 Task: Look for products in the category "Multivitamins" from Store Brand only.
Action: Mouse moved to (295, 165)
Screenshot: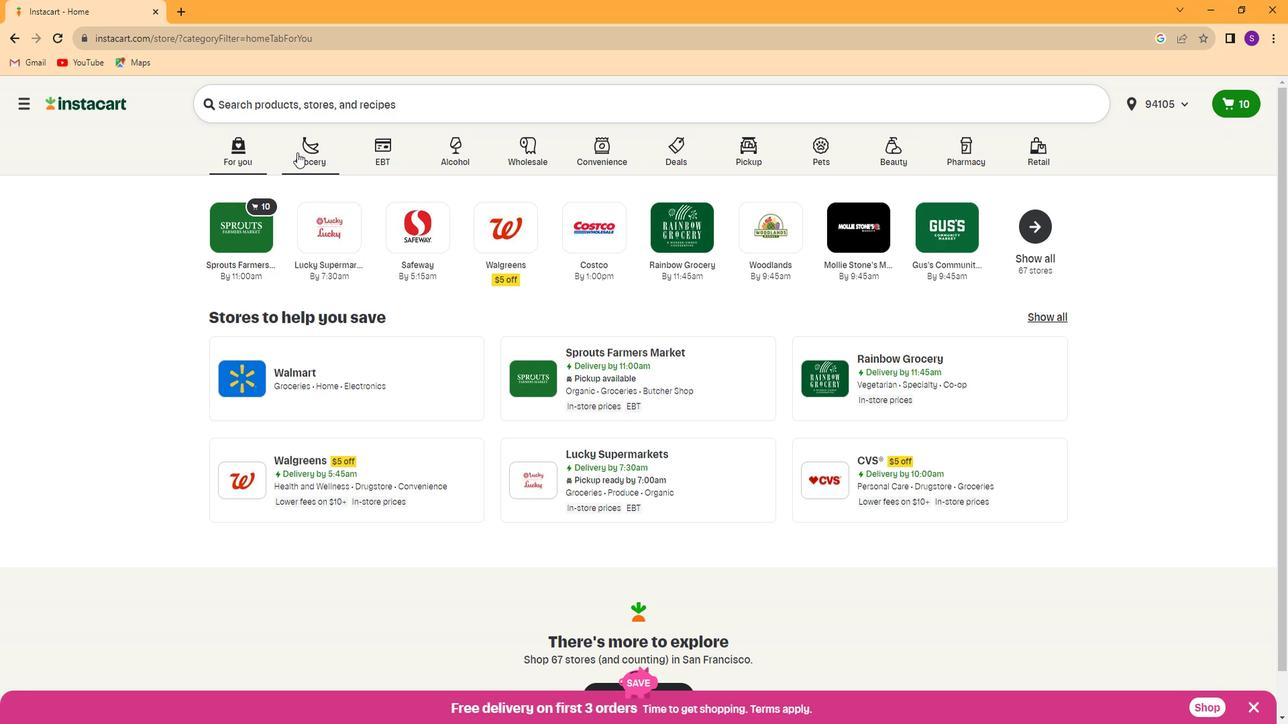 
Action: Mouse pressed left at (295, 165)
Screenshot: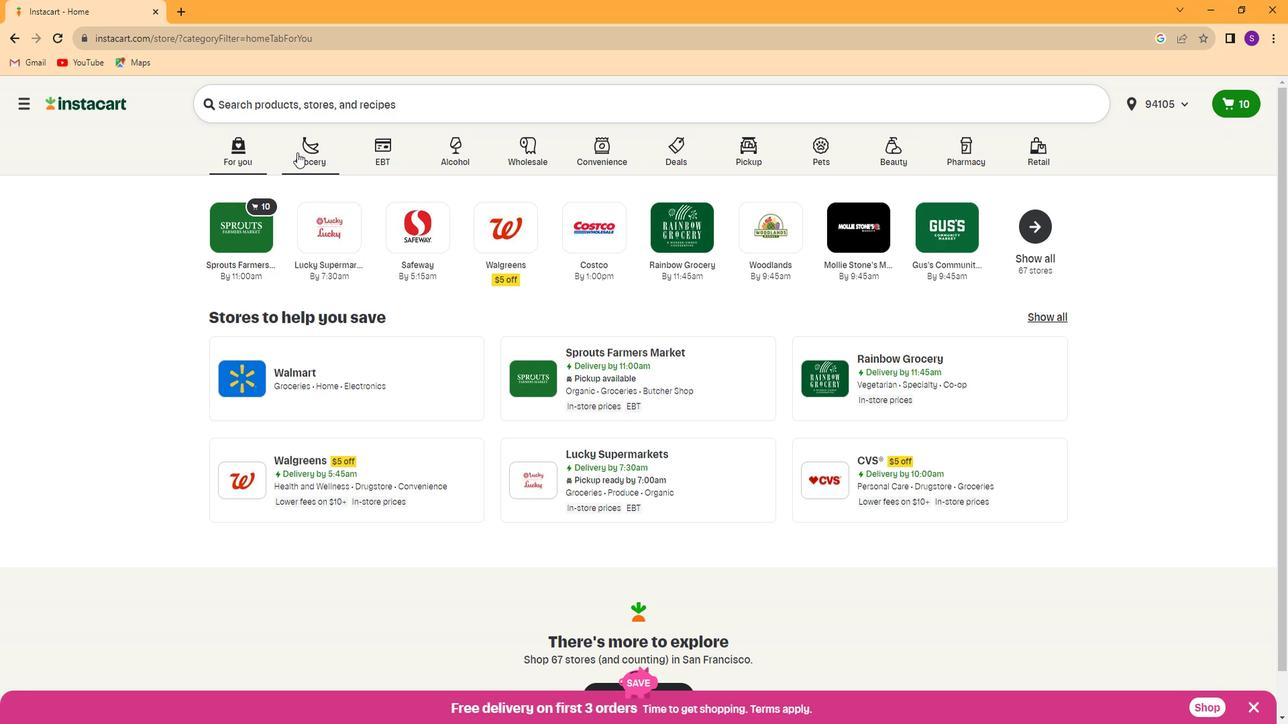 
Action: Mouse moved to (846, 278)
Screenshot: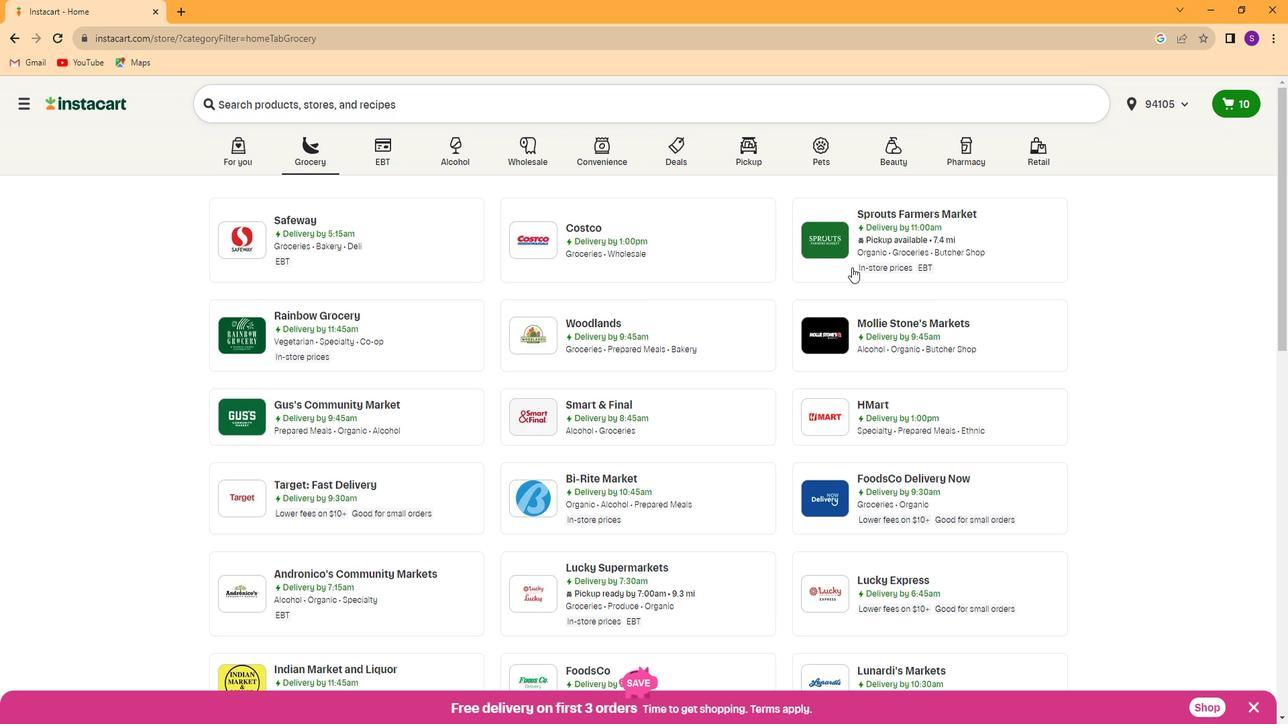 
Action: Mouse pressed left at (846, 278)
Screenshot: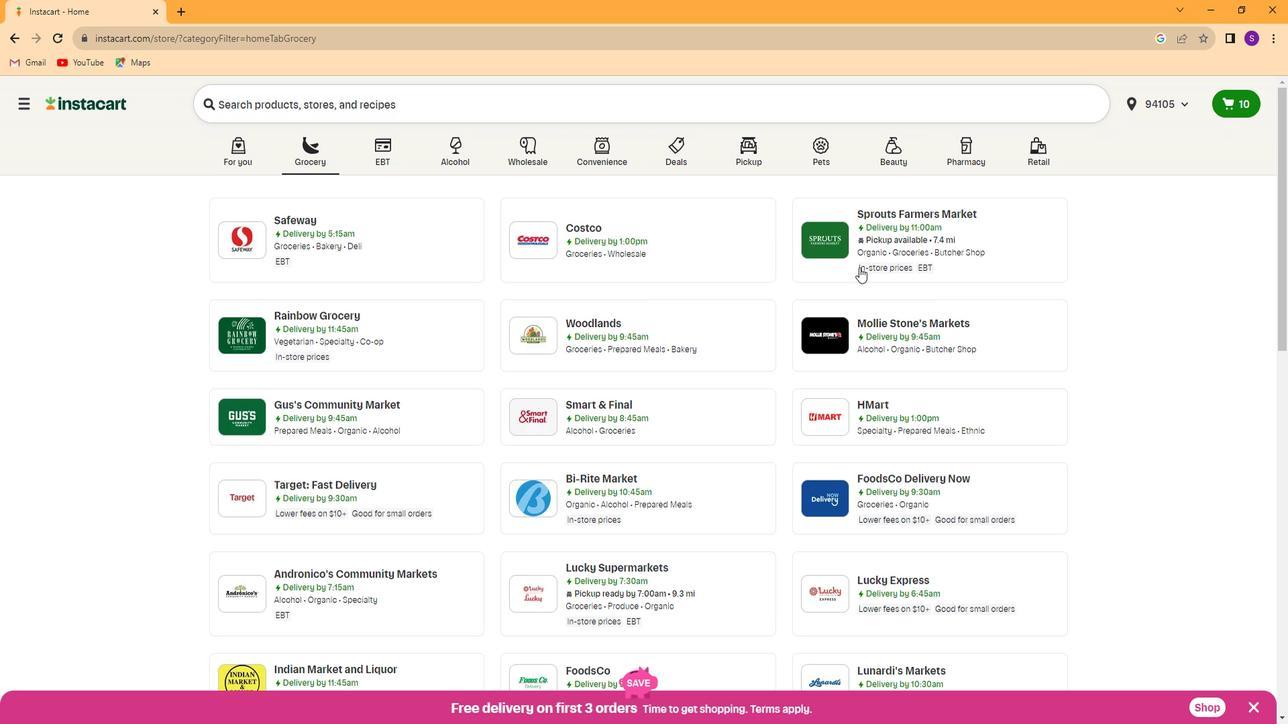 
Action: Mouse moved to (109, 489)
Screenshot: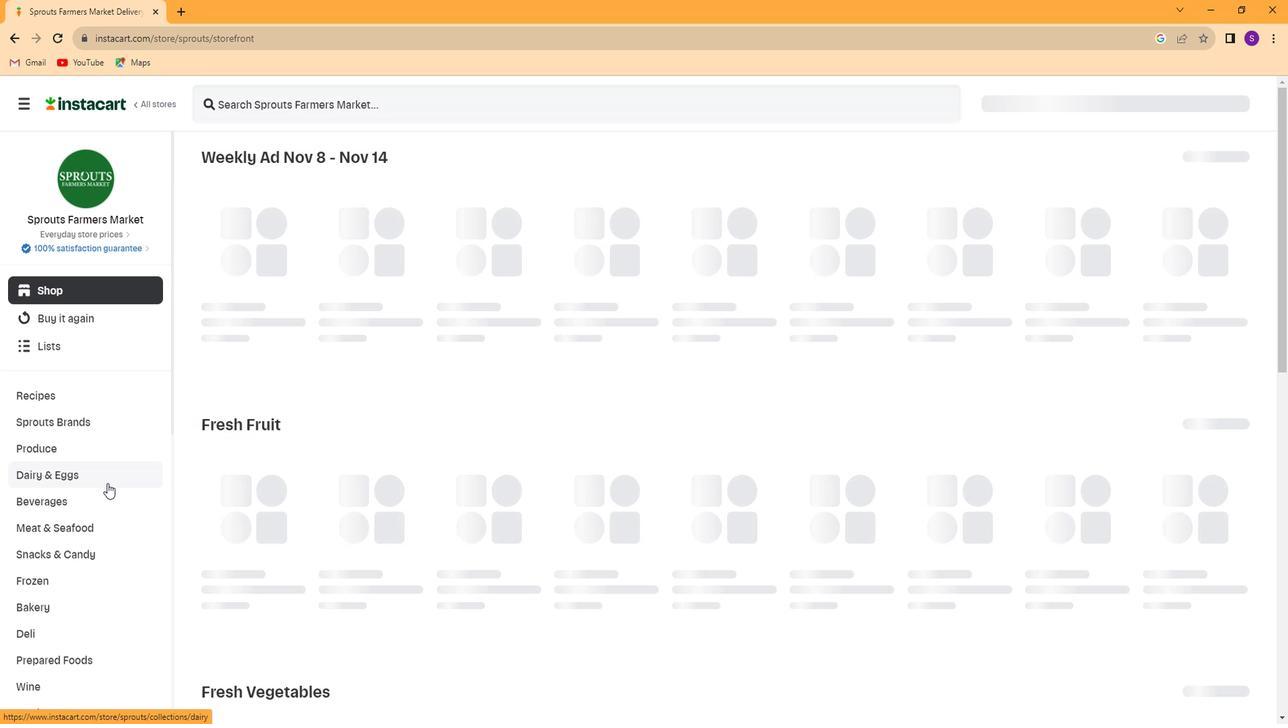
Action: Mouse scrolled (109, 488) with delta (0, 0)
Screenshot: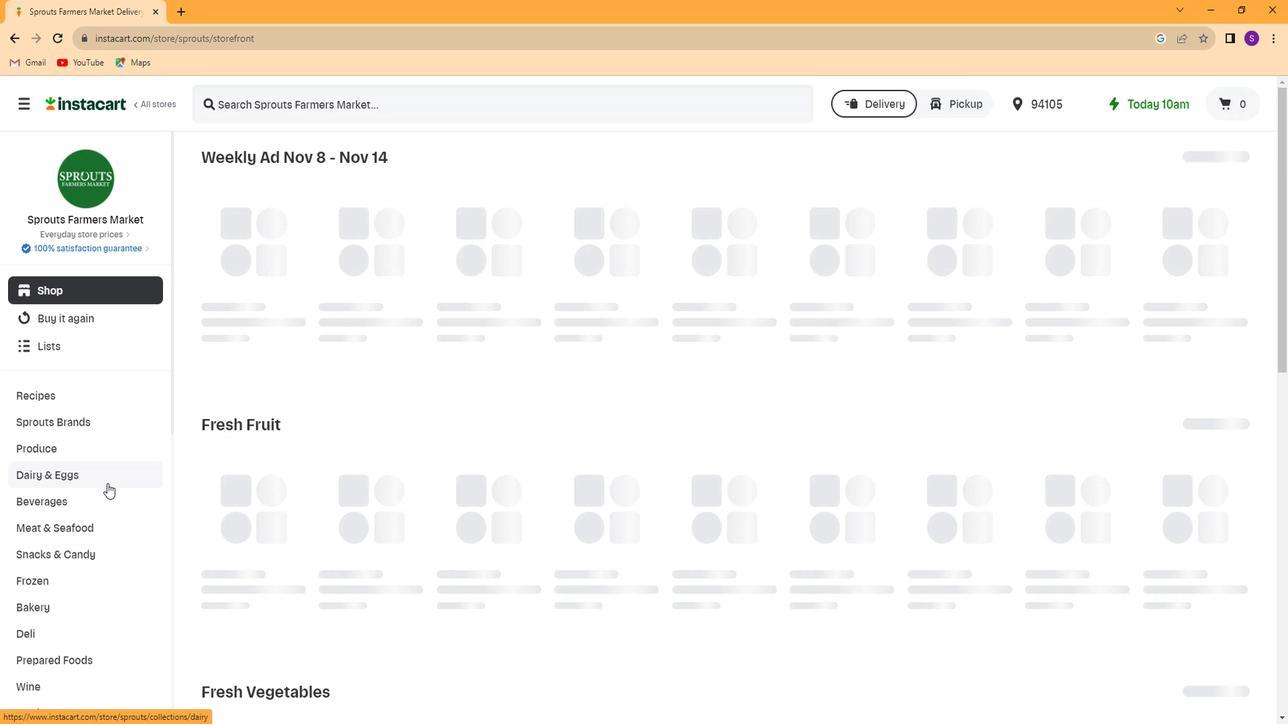 
Action: Mouse scrolled (109, 488) with delta (0, 0)
Screenshot: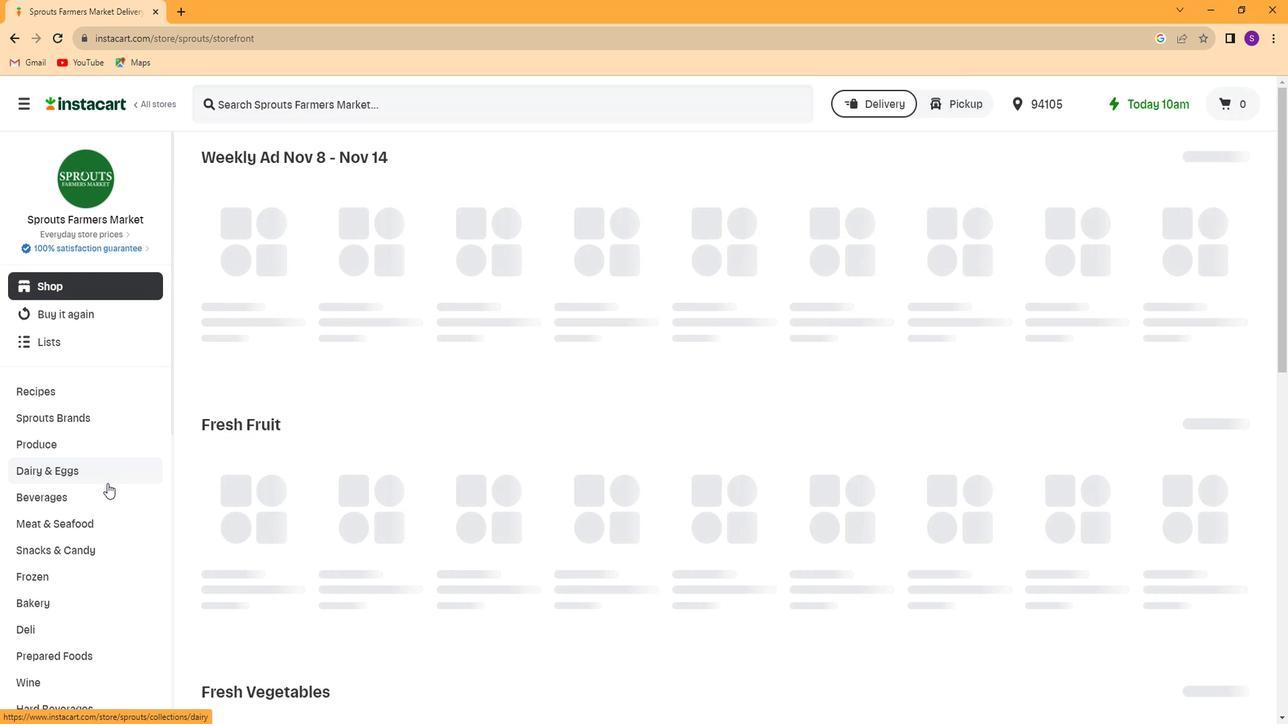 
Action: Mouse scrolled (109, 488) with delta (0, 0)
Screenshot: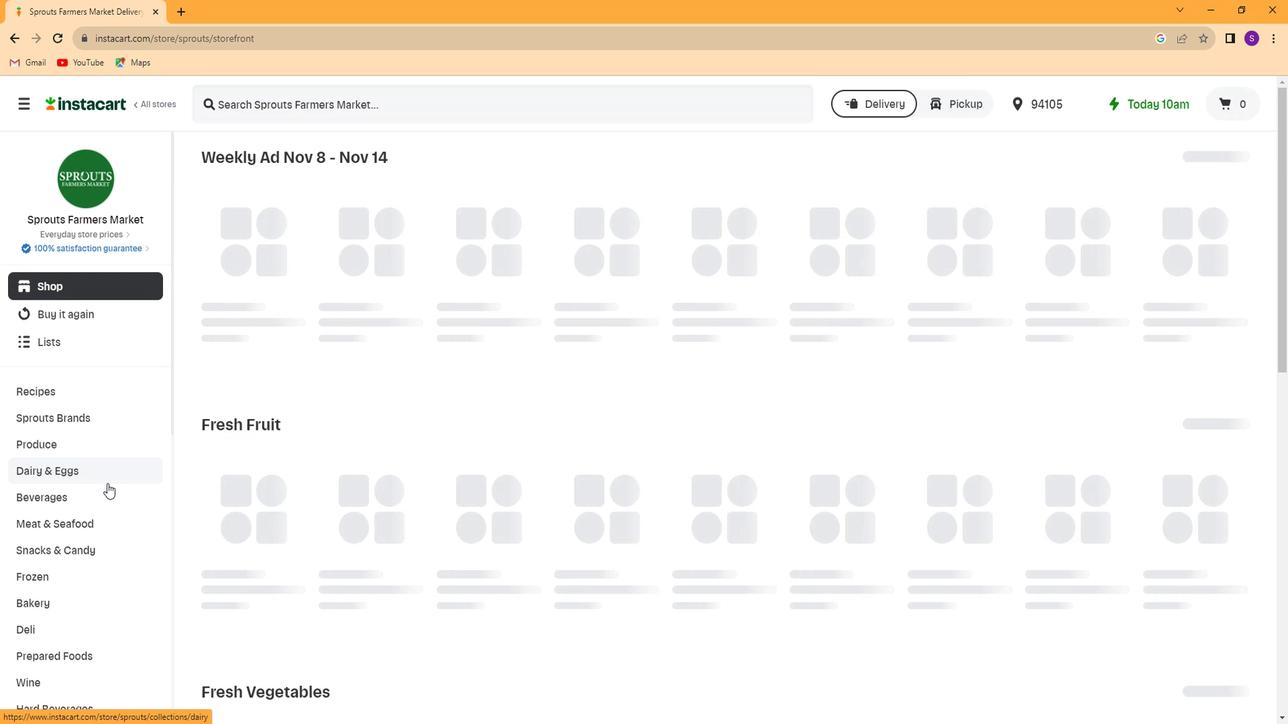 
Action: Mouse scrolled (109, 488) with delta (0, 0)
Screenshot: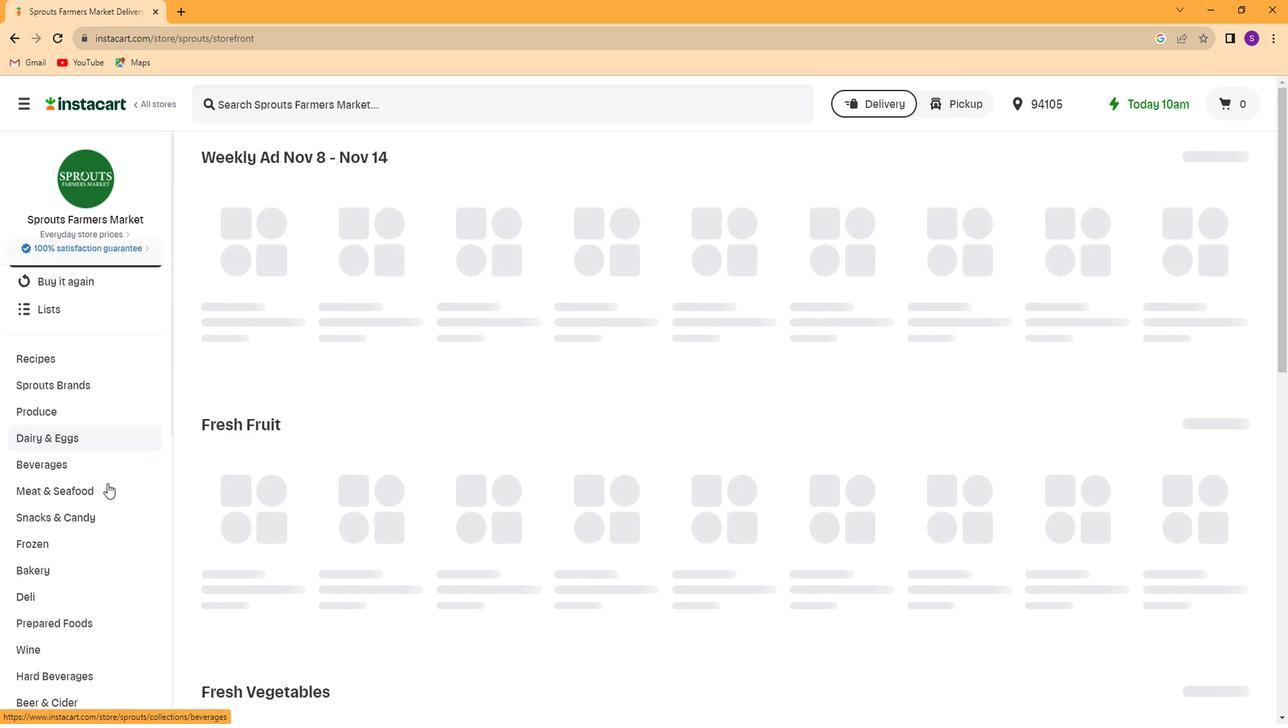 
Action: Mouse scrolled (109, 488) with delta (0, 0)
Screenshot: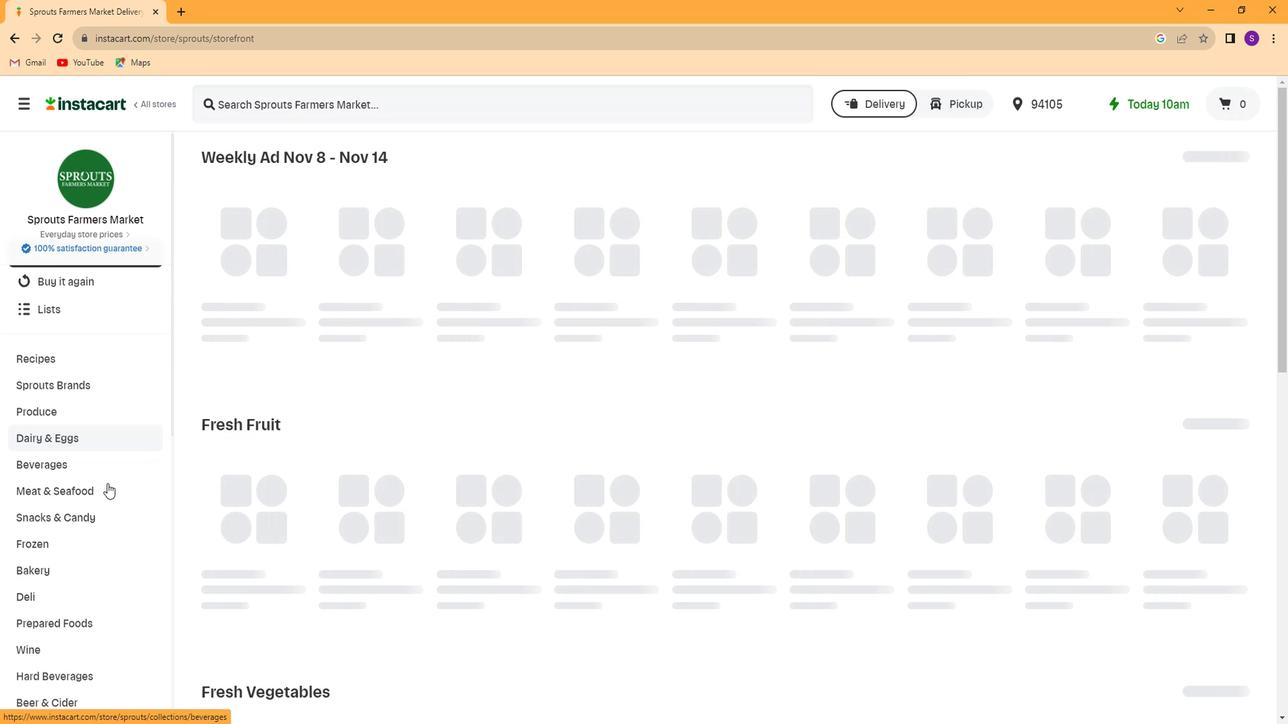 
Action: Mouse scrolled (109, 488) with delta (0, 0)
Screenshot: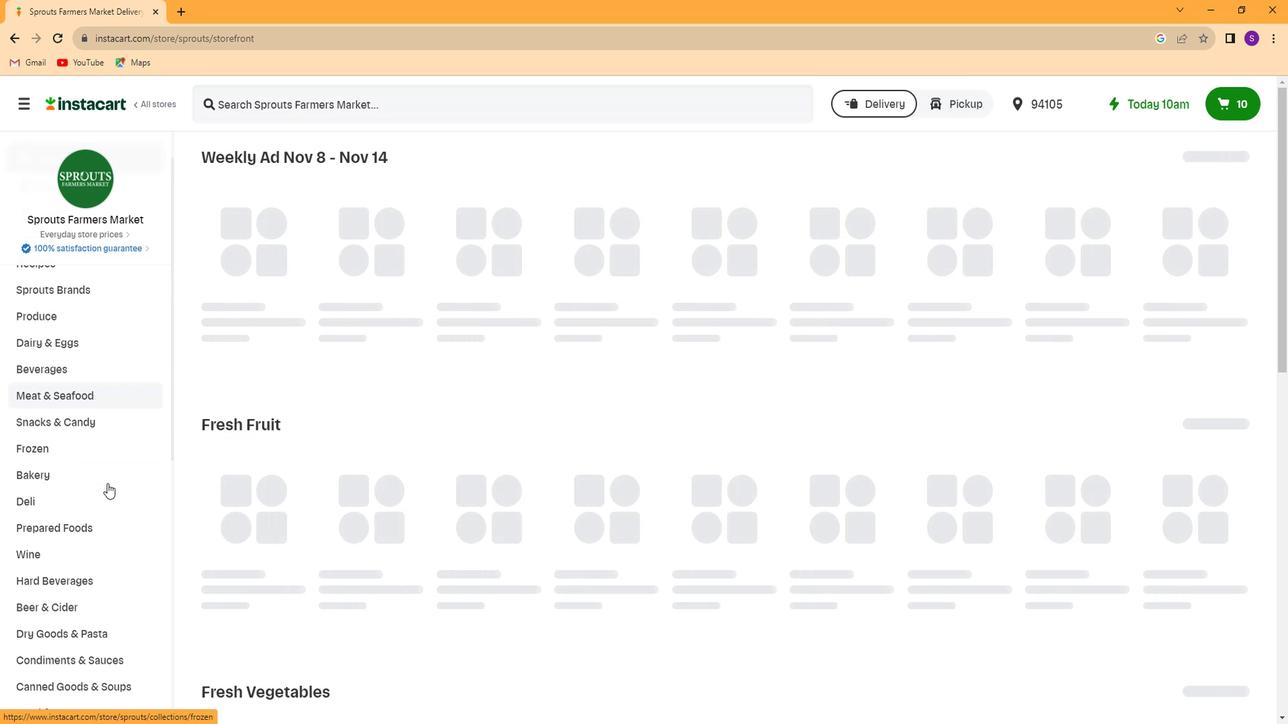 
Action: Mouse scrolled (109, 488) with delta (0, 0)
Screenshot: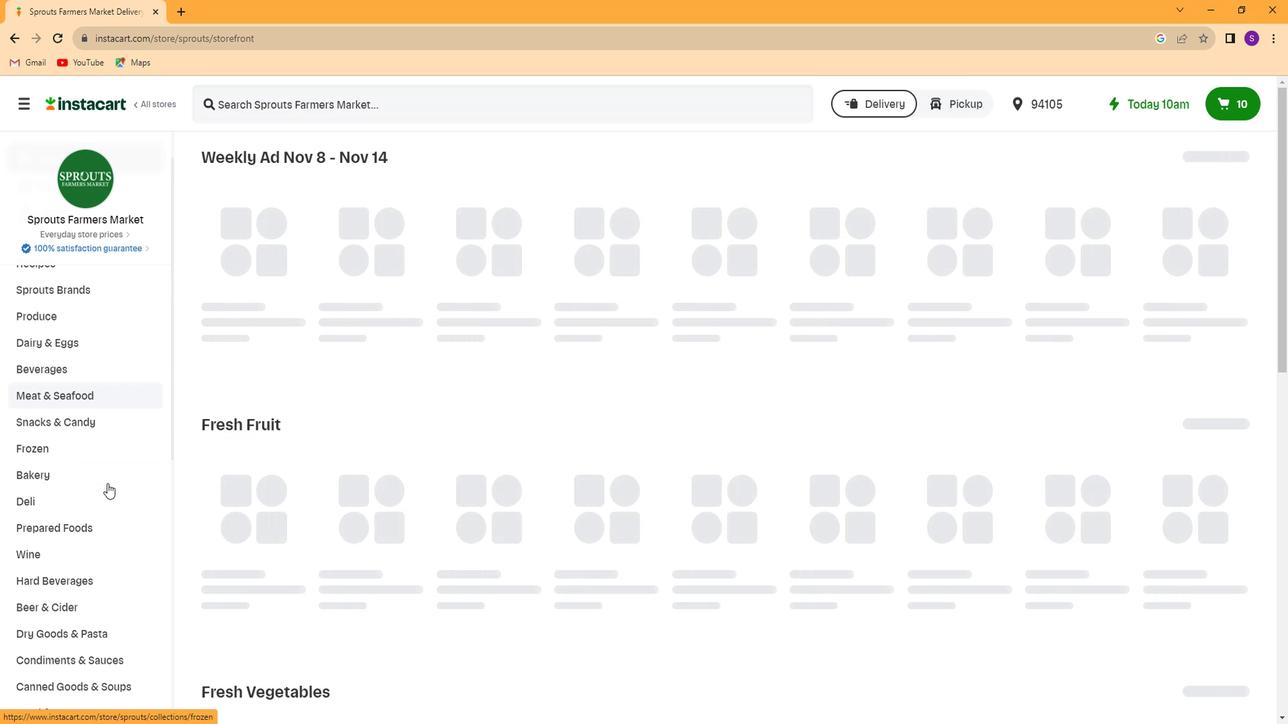 
Action: Mouse scrolled (109, 488) with delta (0, 0)
Screenshot: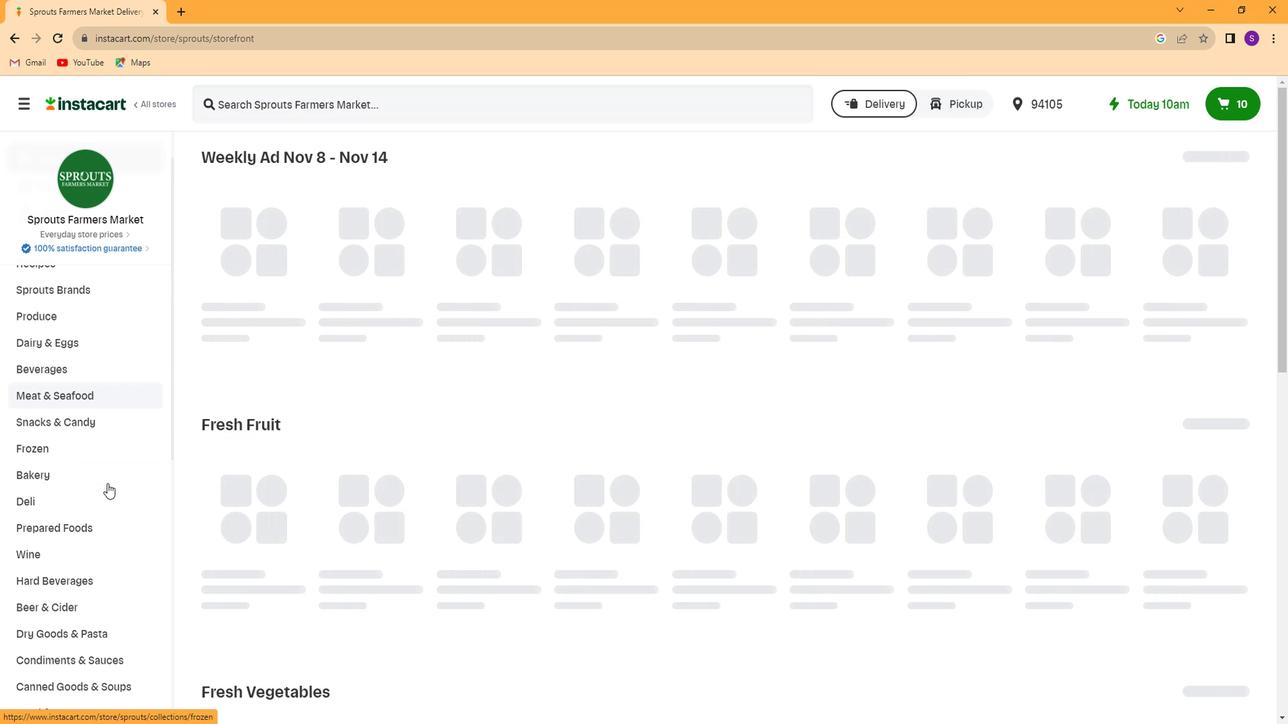 
Action: Mouse scrolled (109, 488) with delta (0, 0)
Screenshot: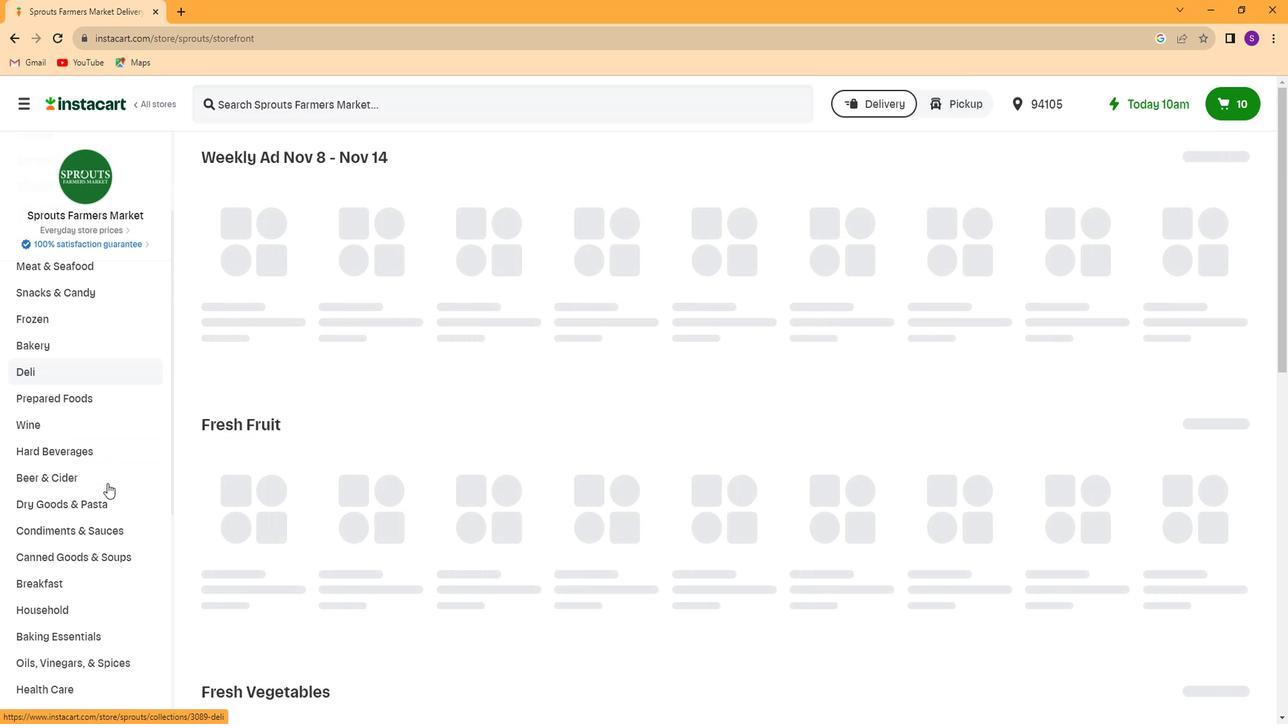 
Action: Mouse scrolled (109, 488) with delta (0, 0)
Screenshot: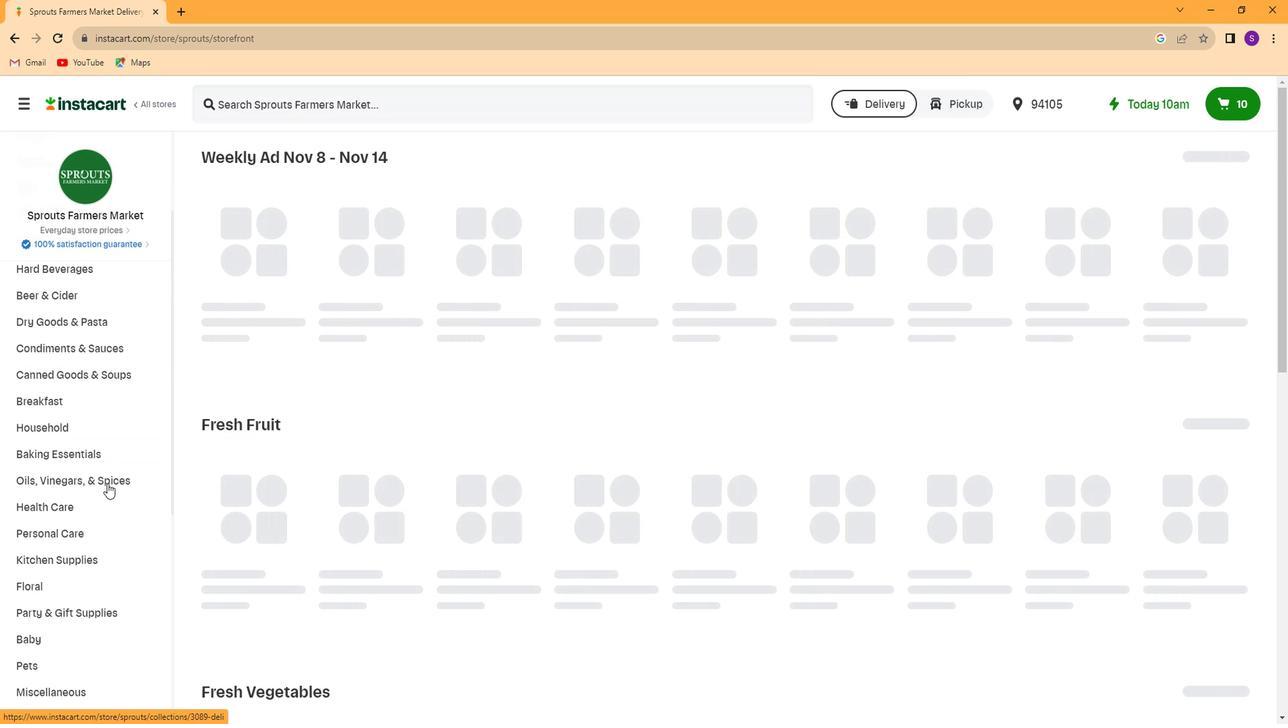 
Action: Mouse scrolled (109, 488) with delta (0, 0)
Screenshot: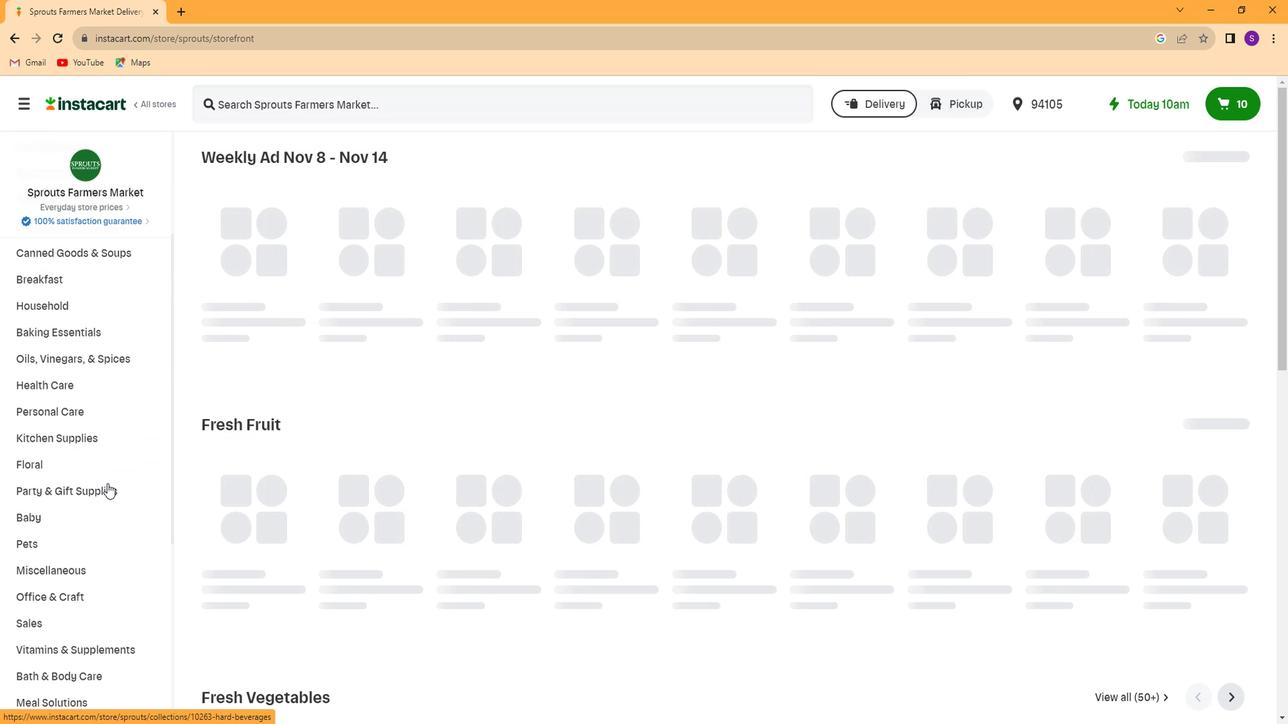 
Action: Mouse scrolled (109, 488) with delta (0, 0)
Screenshot: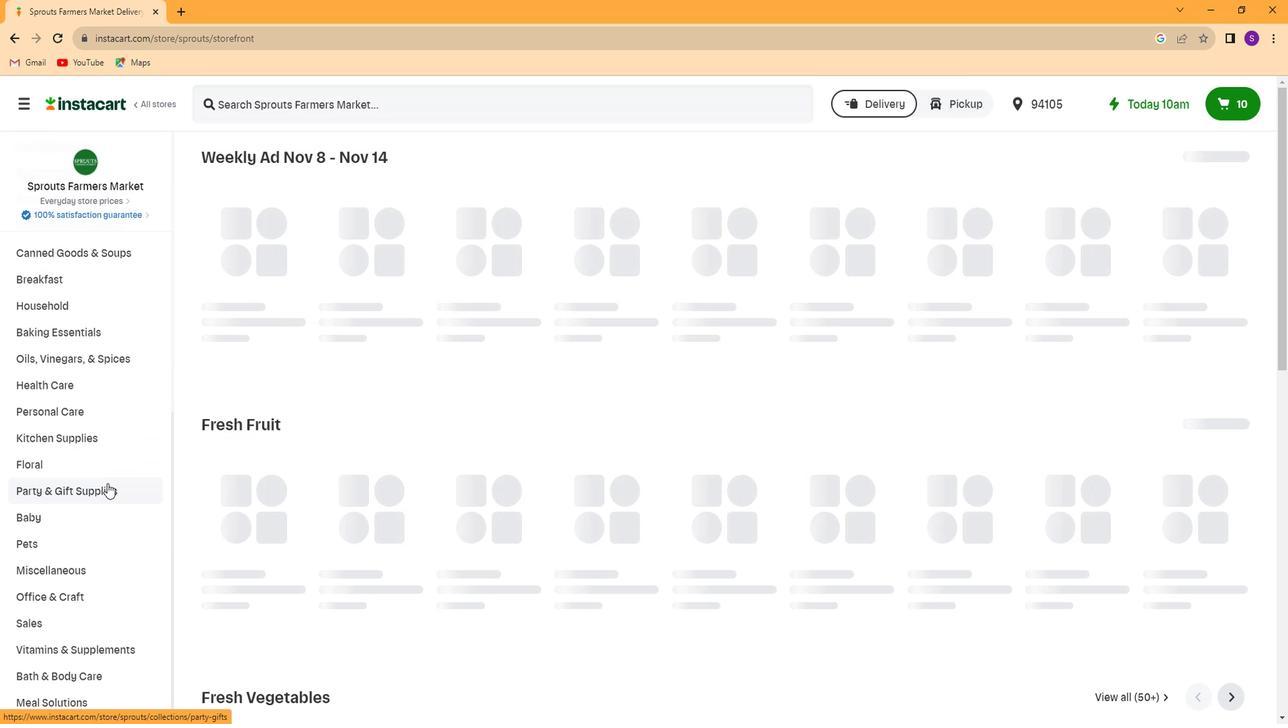 
Action: Mouse scrolled (109, 488) with delta (0, 0)
Screenshot: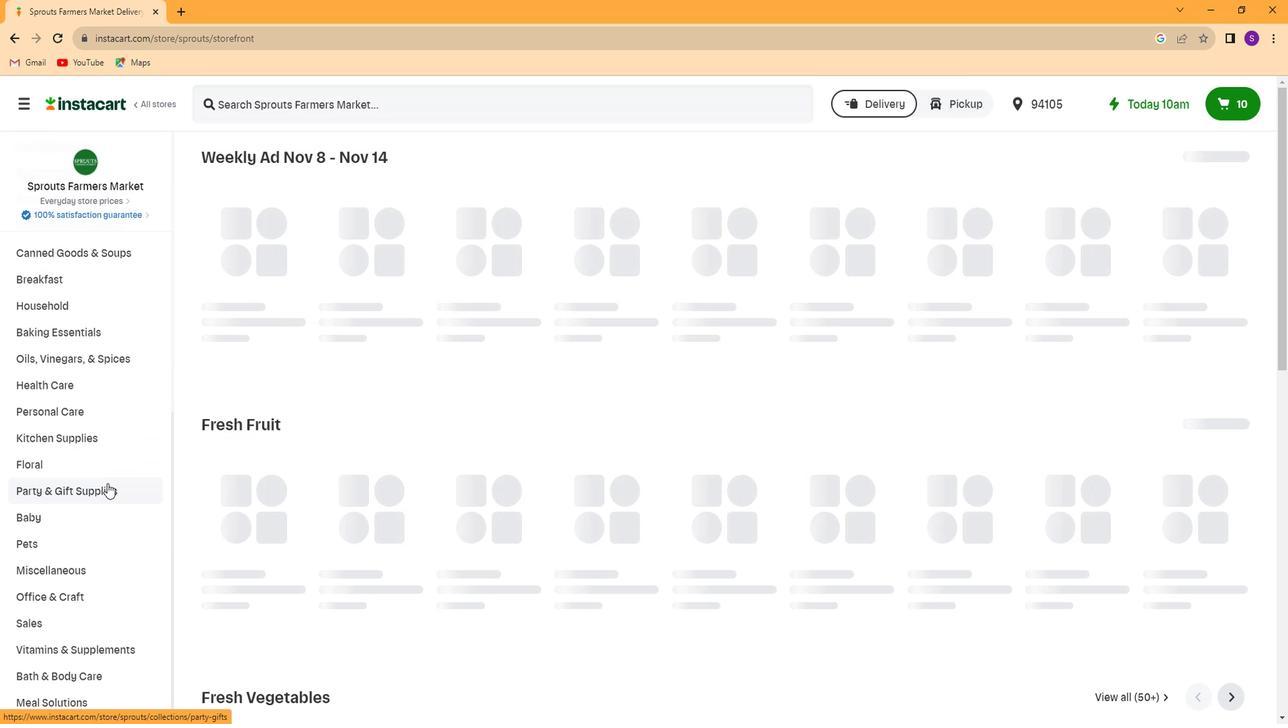 
Action: Mouse scrolled (109, 488) with delta (0, 0)
Screenshot: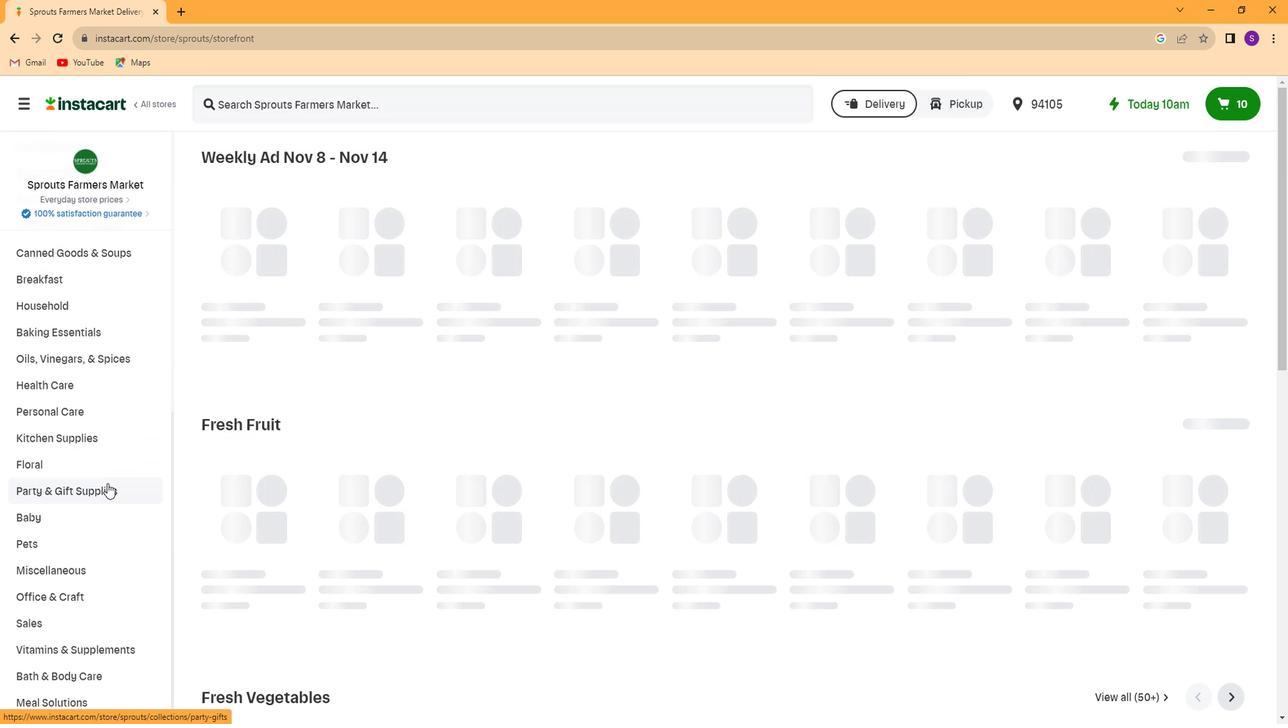 
Action: Mouse scrolled (109, 488) with delta (0, 0)
Screenshot: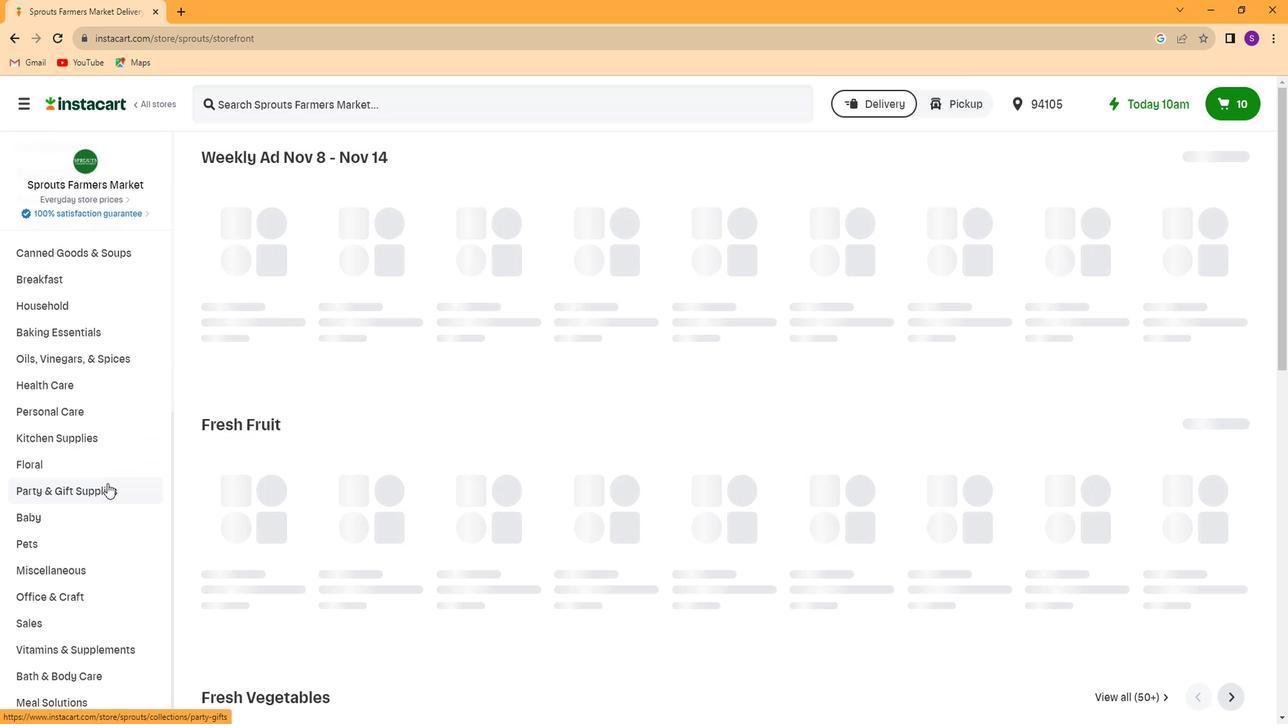 
Action: Mouse scrolled (109, 488) with delta (0, 0)
Screenshot: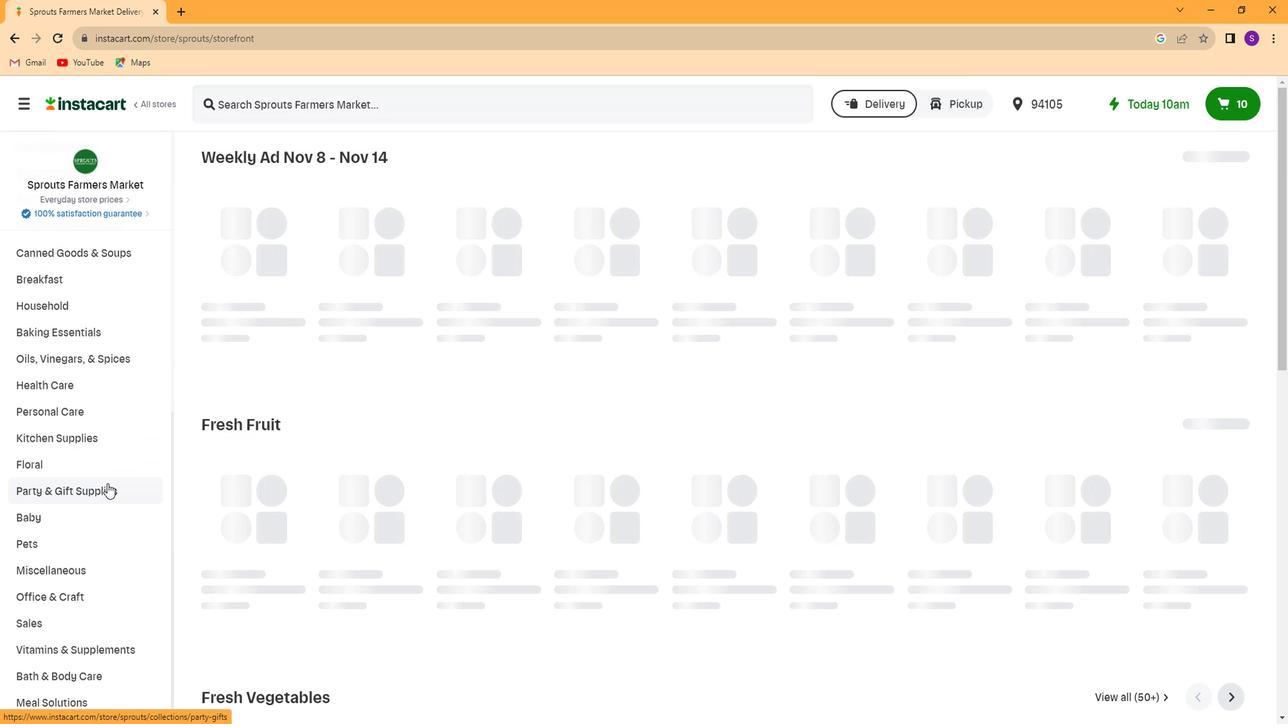 
Action: Mouse scrolled (109, 488) with delta (0, 0)
Screenshot: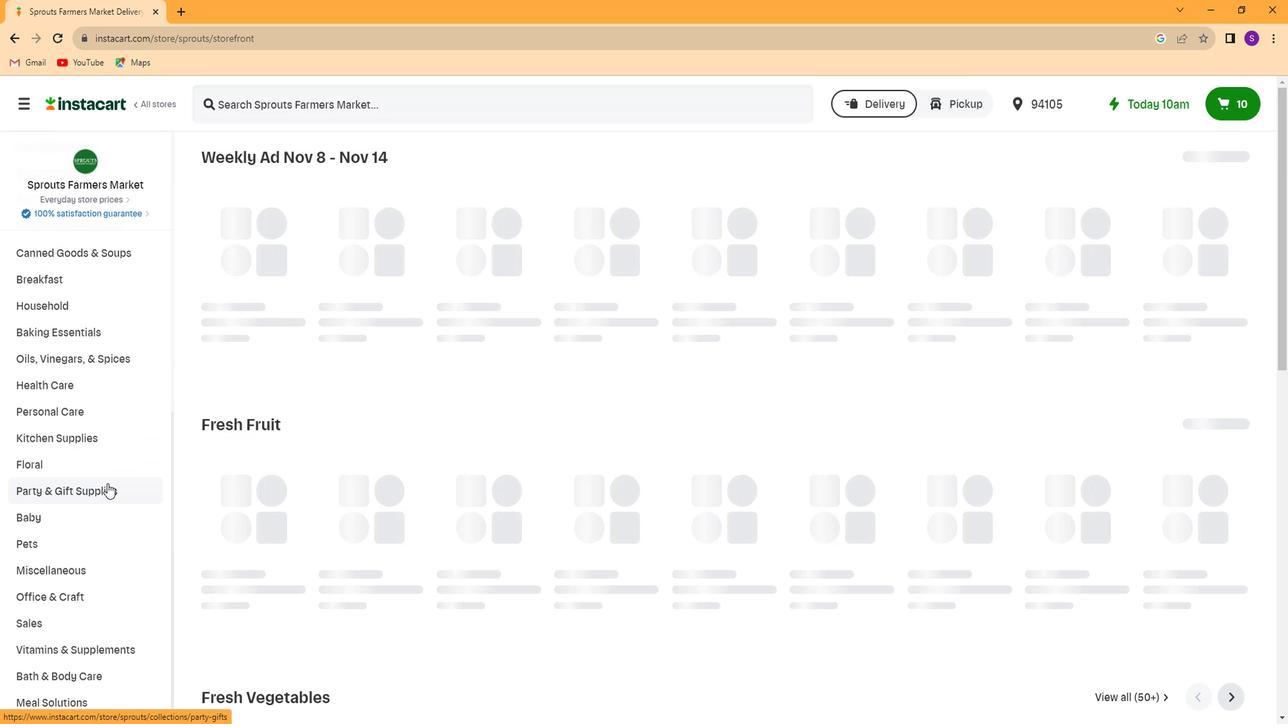 
Action: Mouse moved to (129, 652)
Screenshot: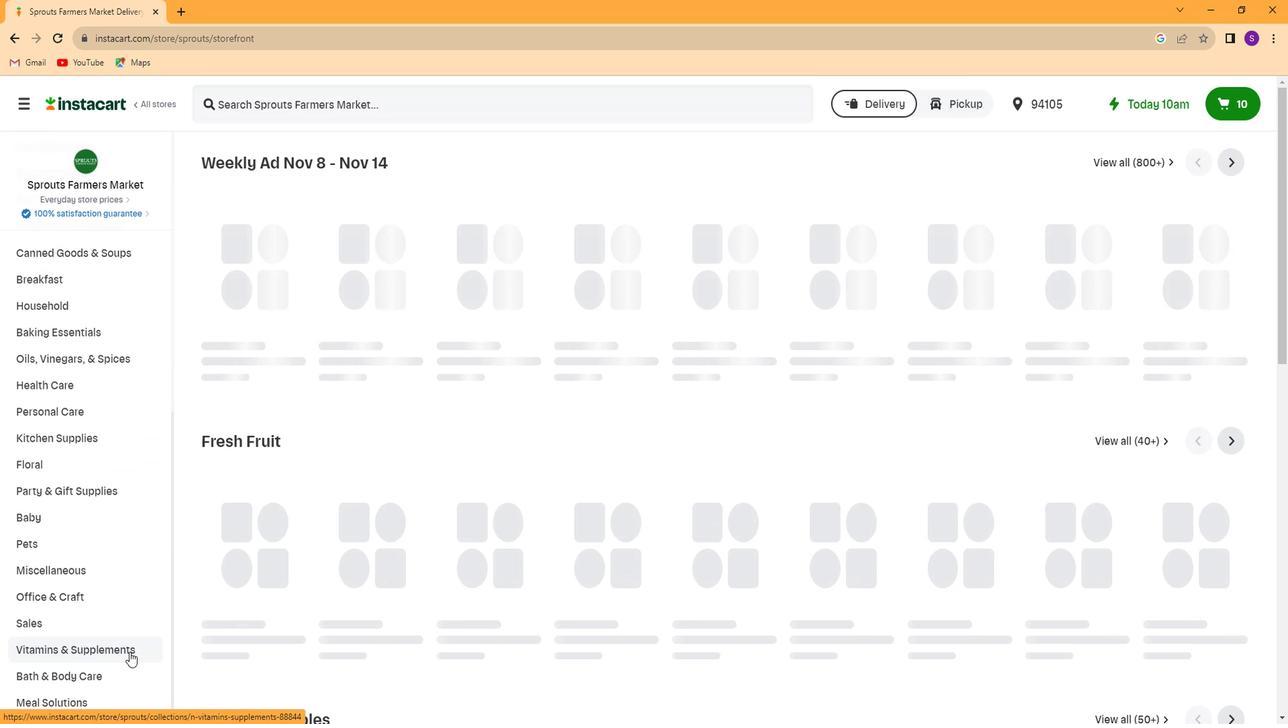 
Action: Mouse pressed left at (129, 652)
Screenshot: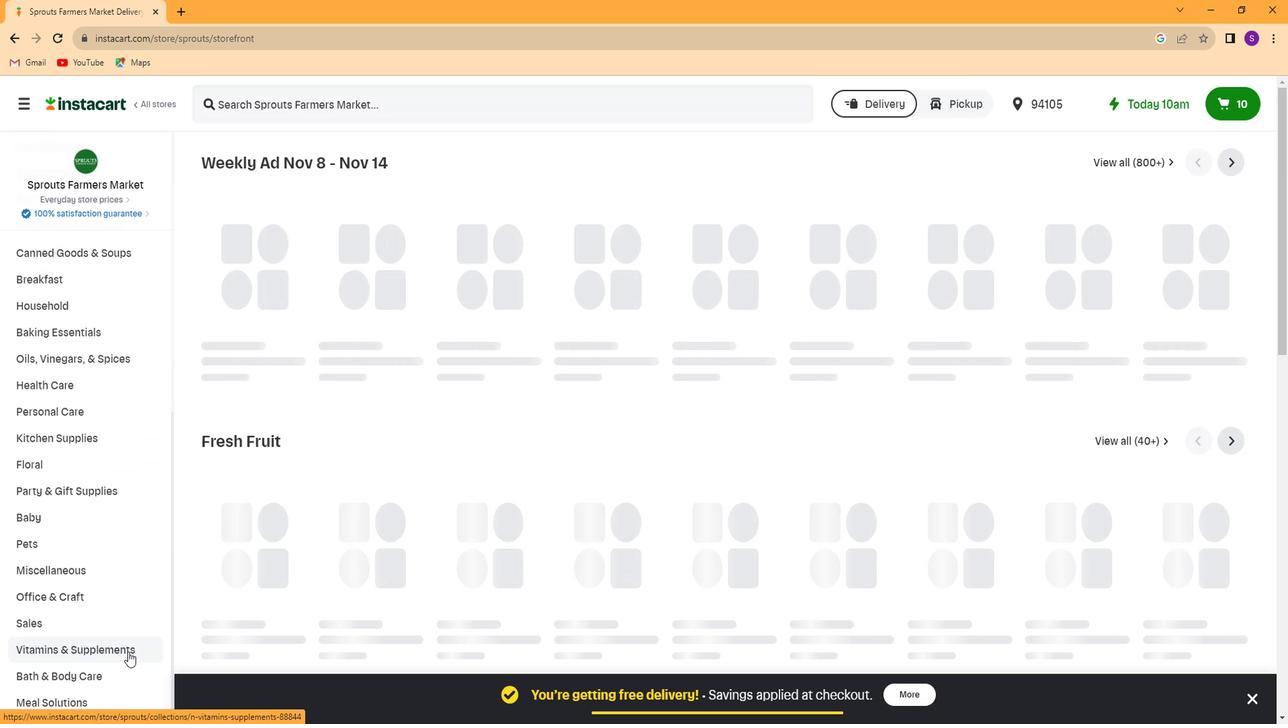 
Action: Mouse moved to (120, 614)
Screenshot: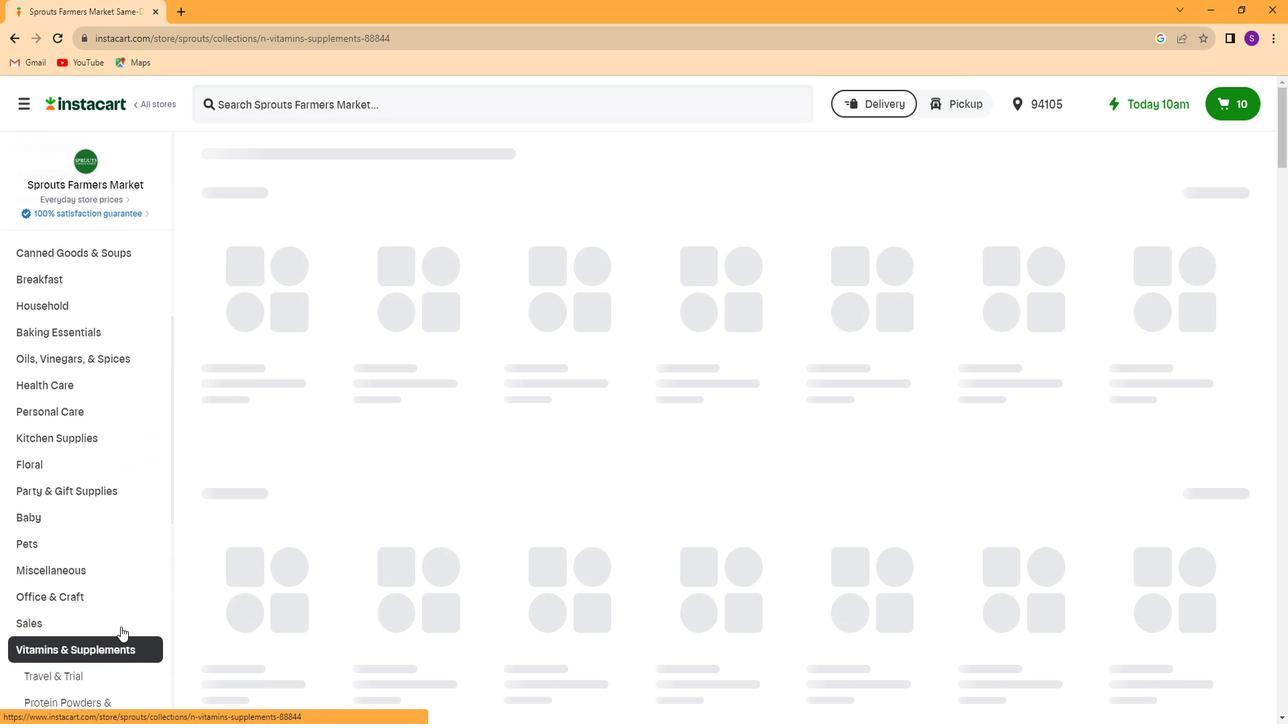 
Action: Mouse scrolled (120, 613) with delta (0, 0)
Screenshot: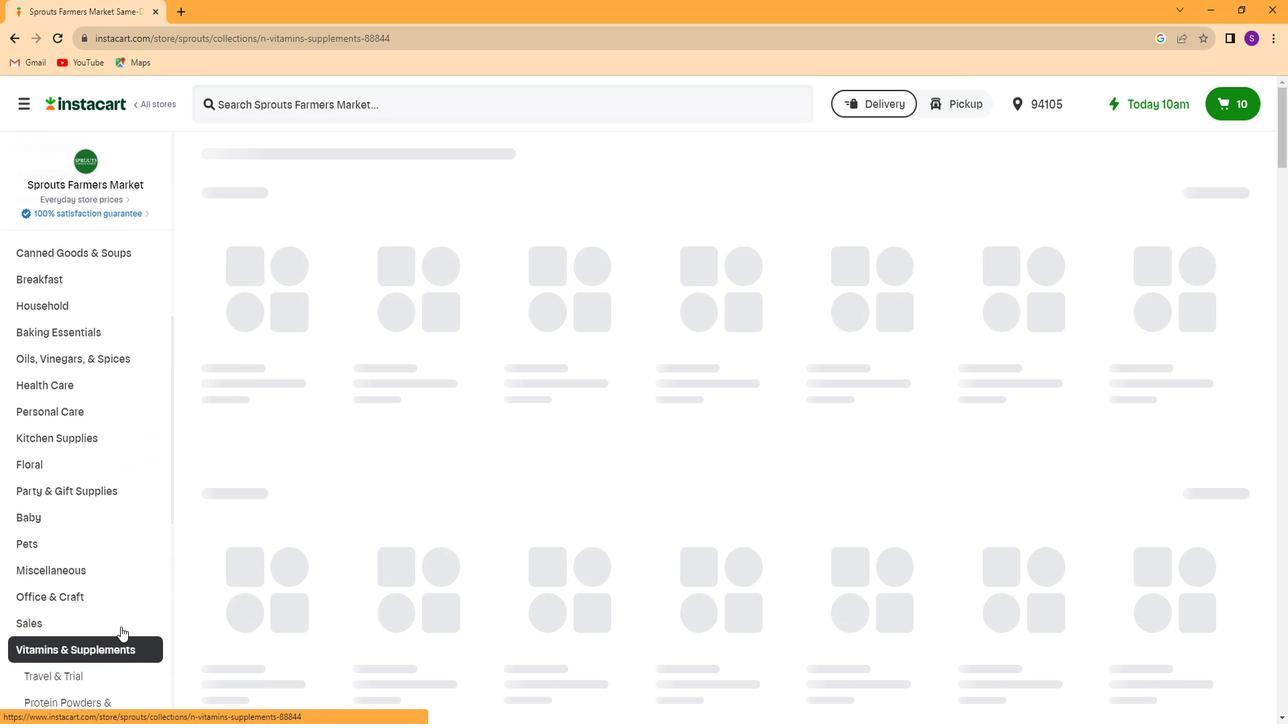 
Action: Mouse moved to (116, 561)
Screenshot: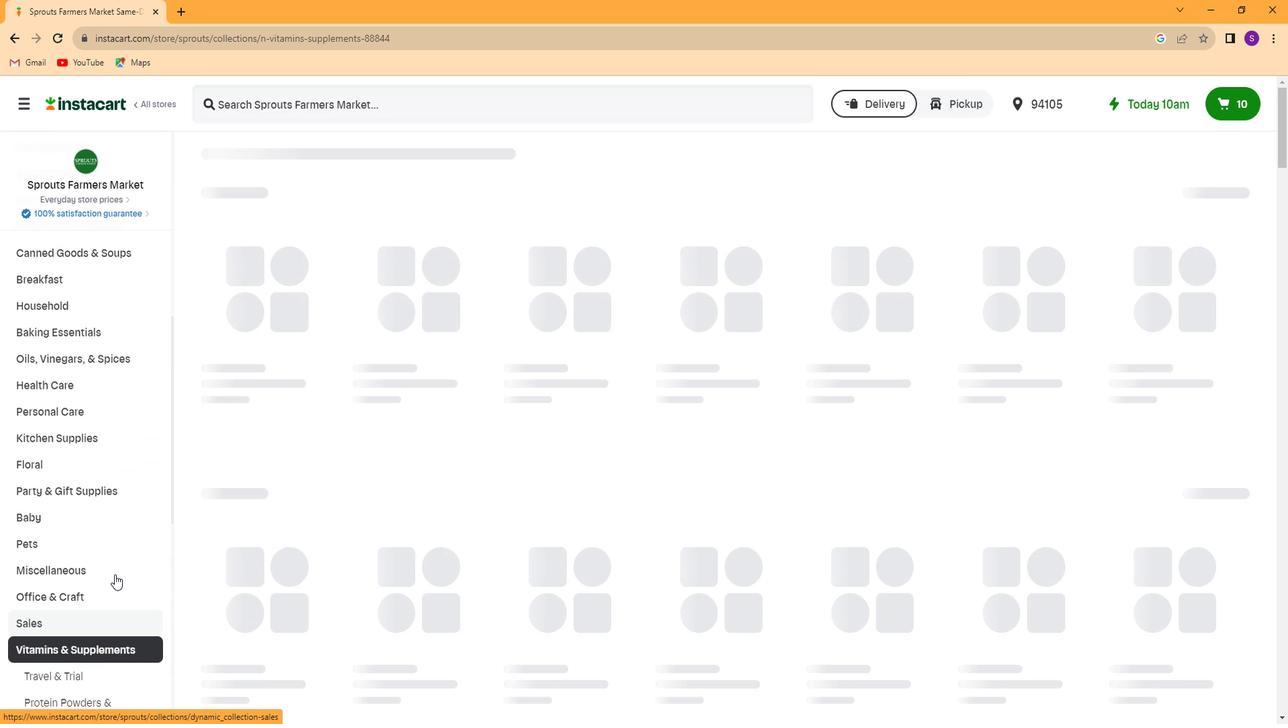 
Action: Mouse scrolled (116, 560) with delta (0, 0)
Screenshot: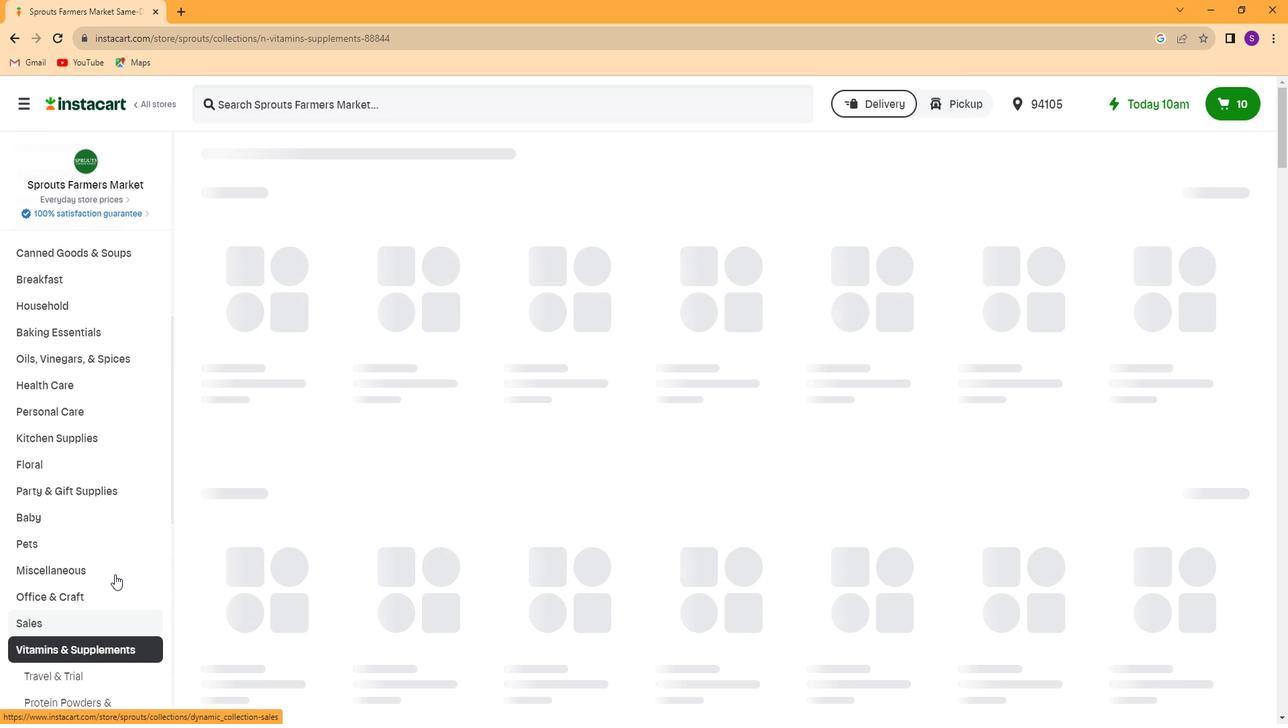 
Action: Mouse moved to (116, 524)
Screenshot: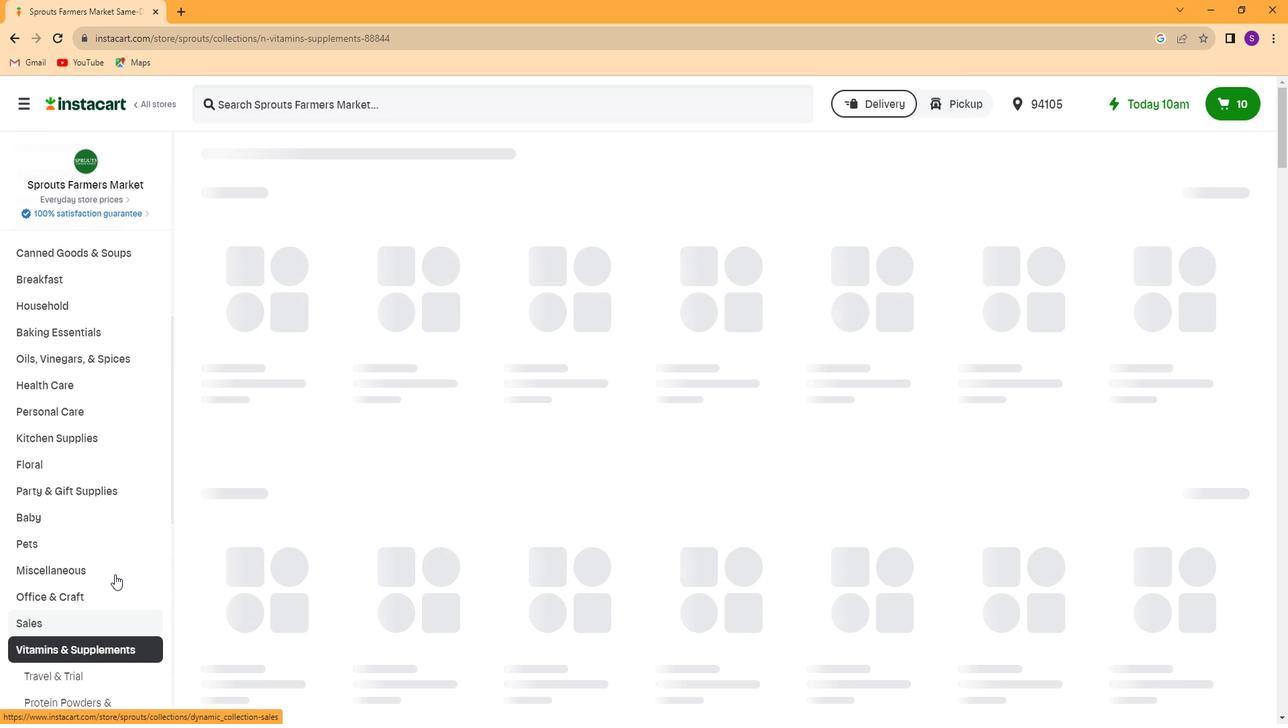 
Action: Mouse scrolled (116, 524) with delta (0, 0)
Screenshot: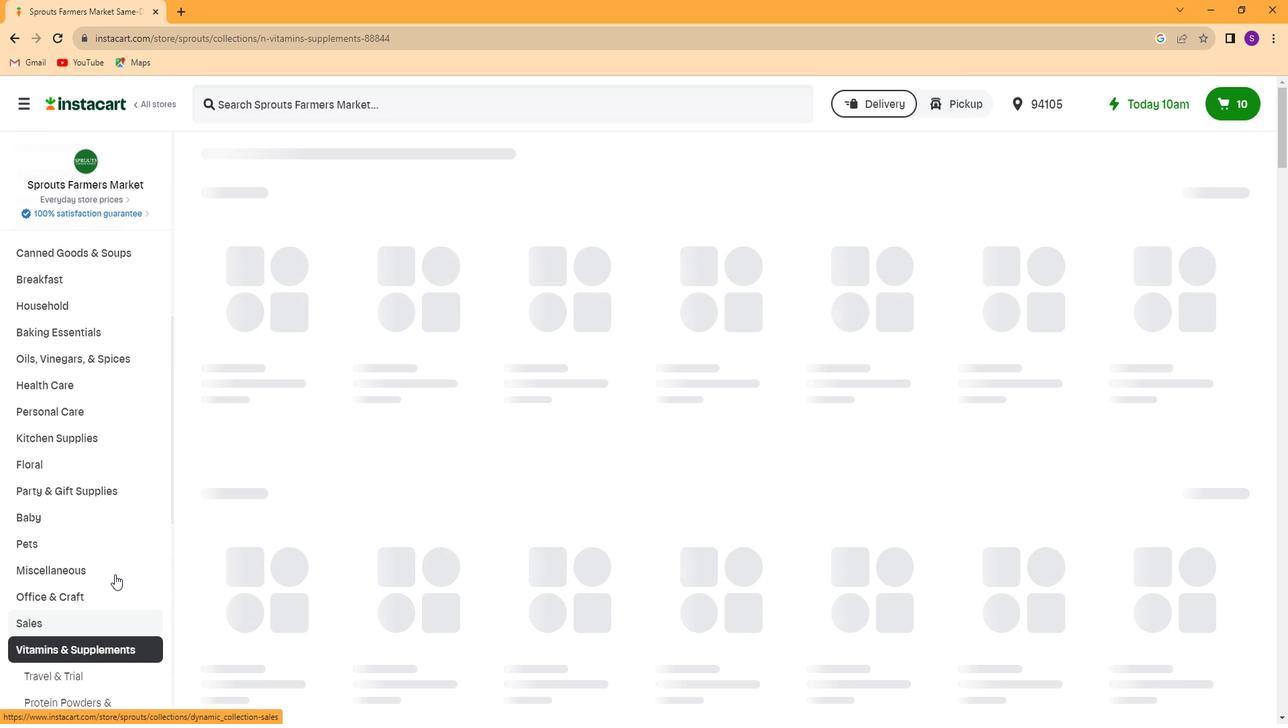 
Action: Mouse moved to (116, 485)
Screenshot: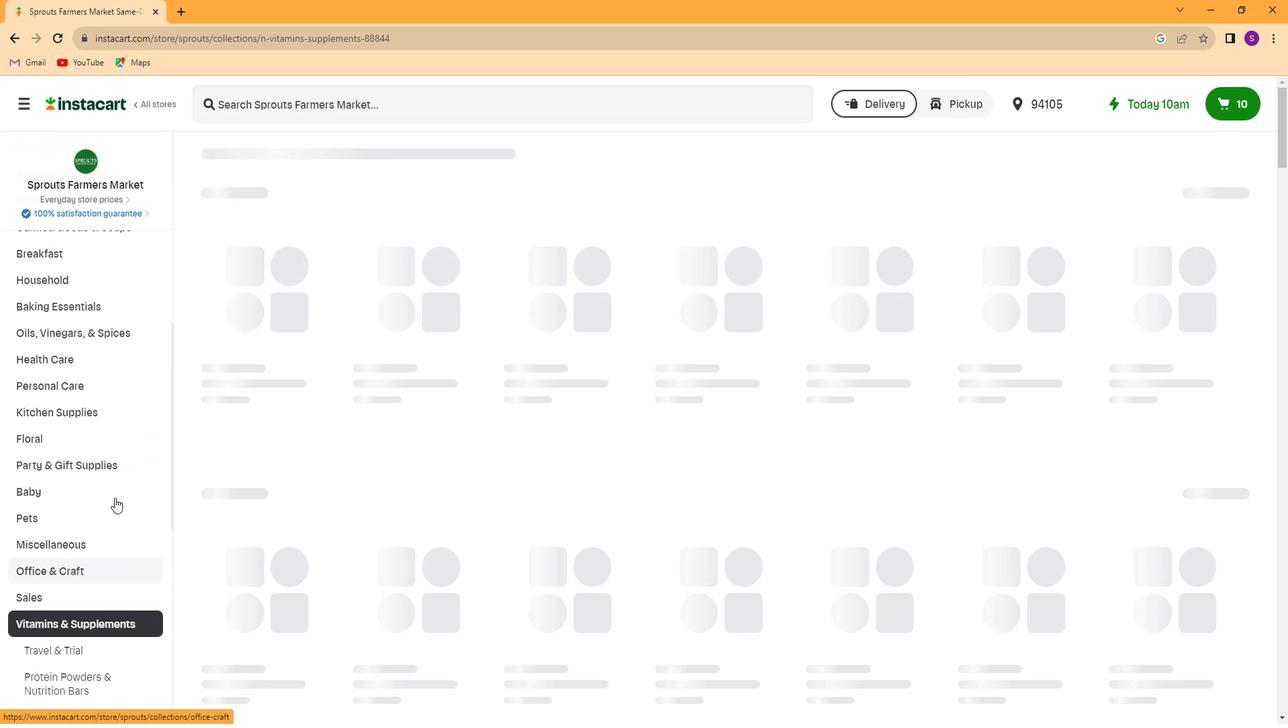 
Action: Mouse scrolled (116, 485) with delta (0, 0)
Screenshot: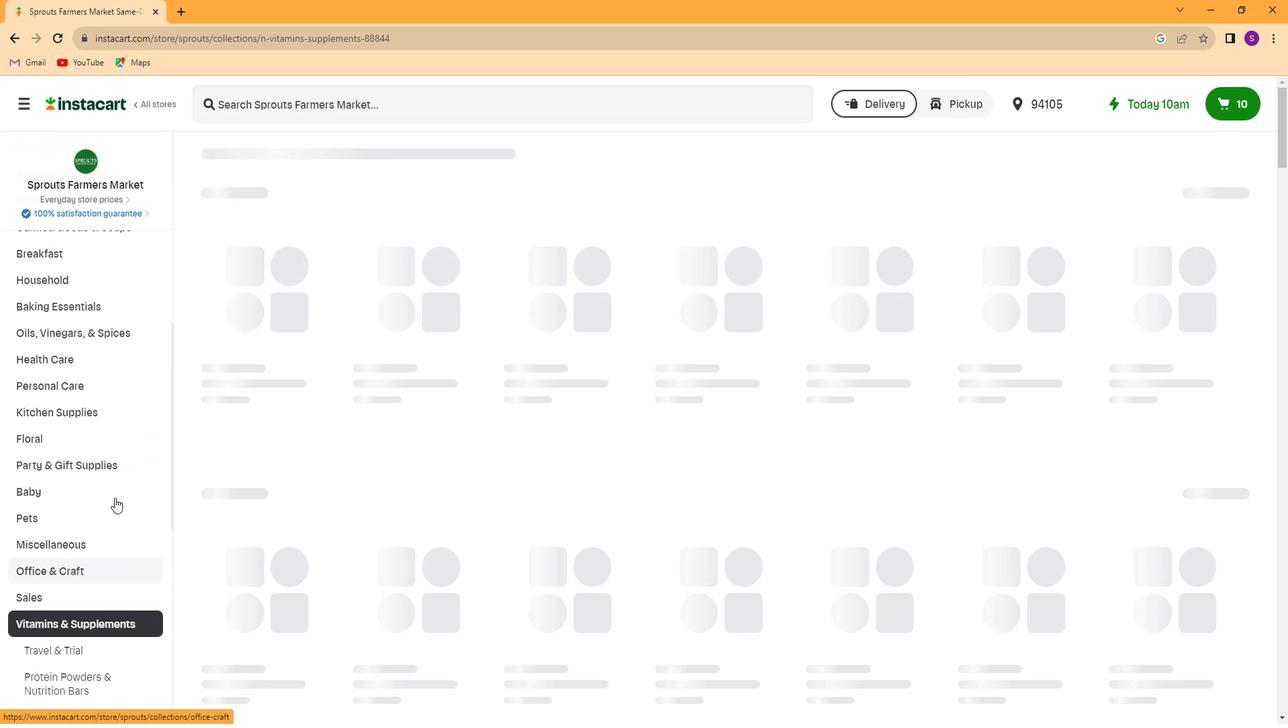 
Action: Mouse moved to (116, 469)
Screenshot: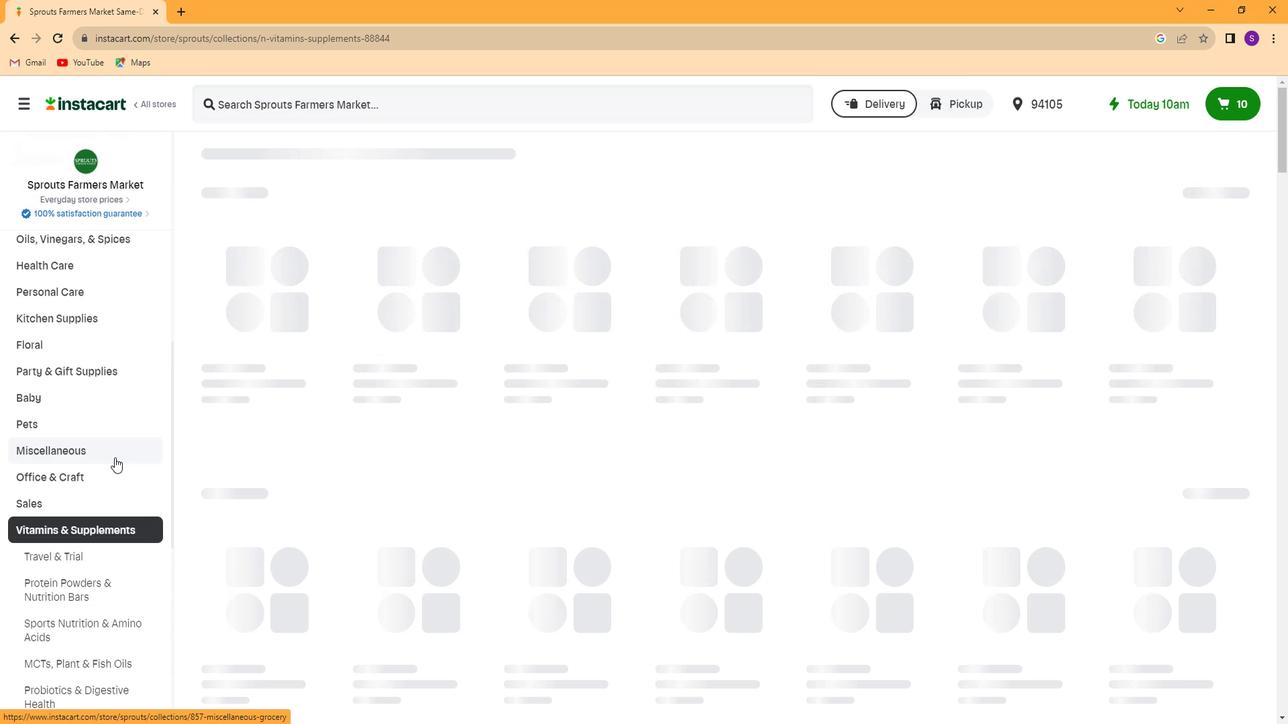 
Action: Mouse scrolled (116, 468) with delta (0, 0)
Screenshot: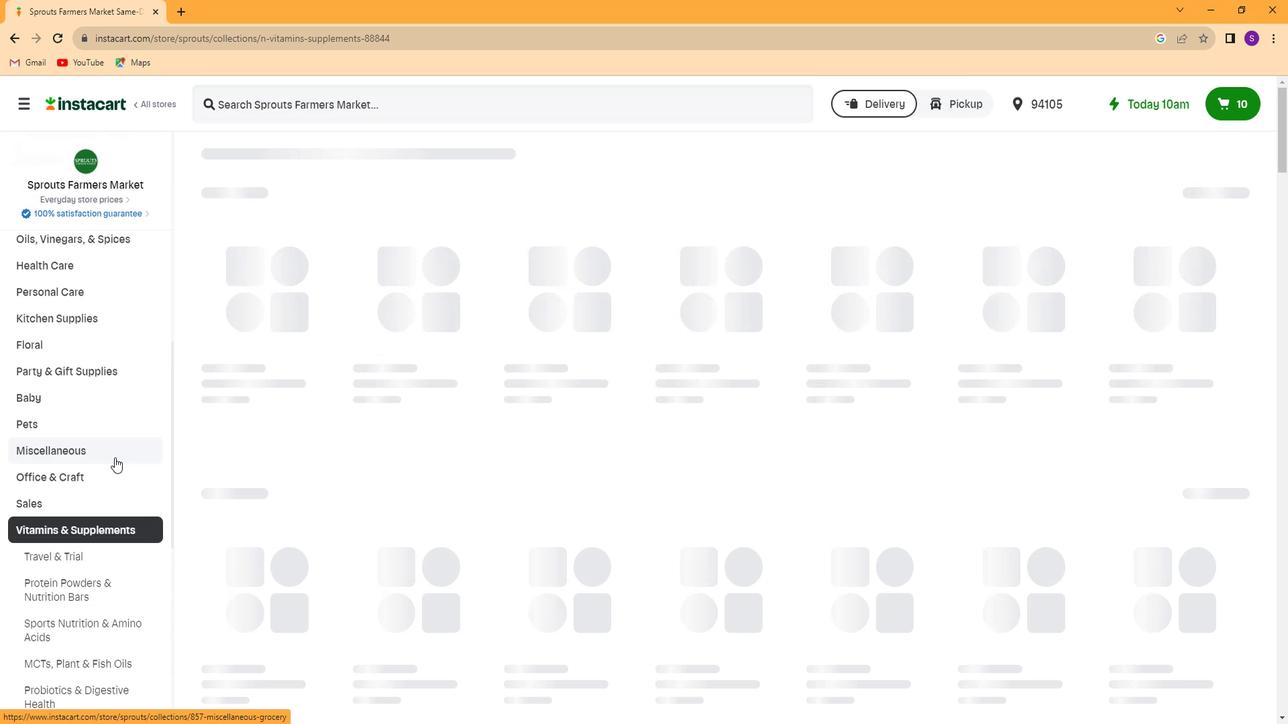 
Action: Mouse moved to (116, 456)
Screenshot: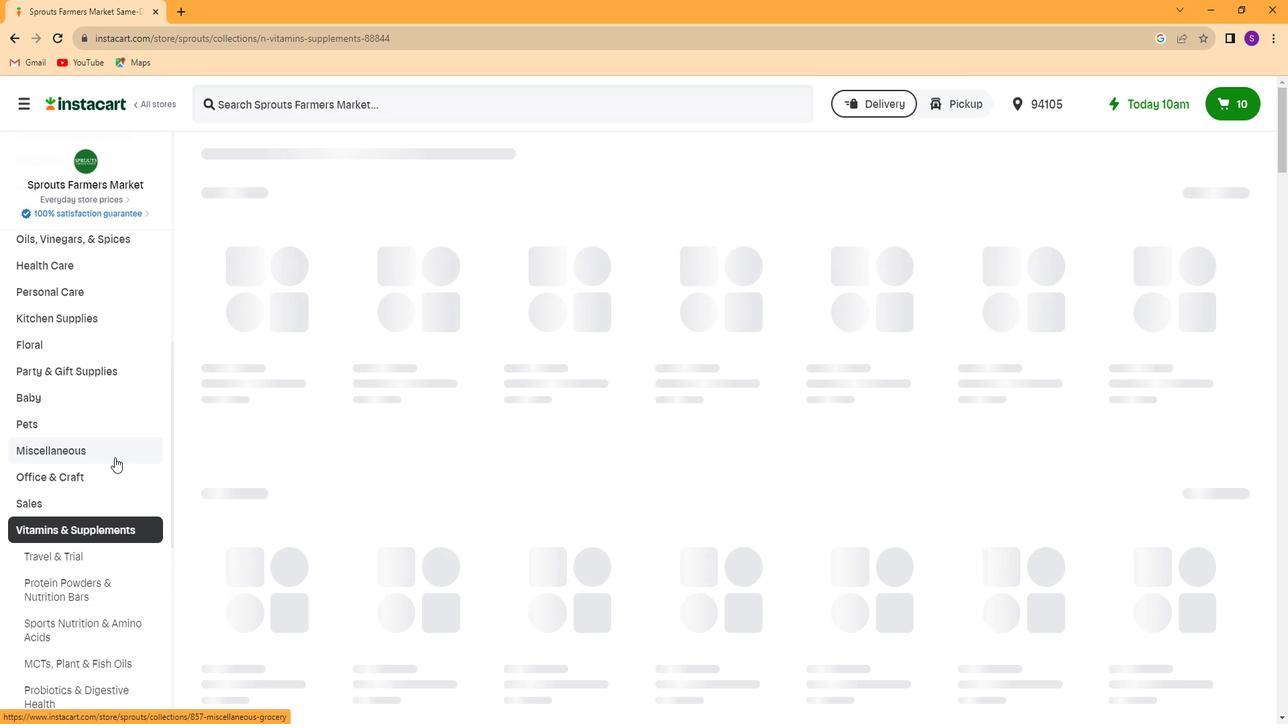 
Action: Mouse scrolled (116, 456) with delta (0, 0)
Screenshot: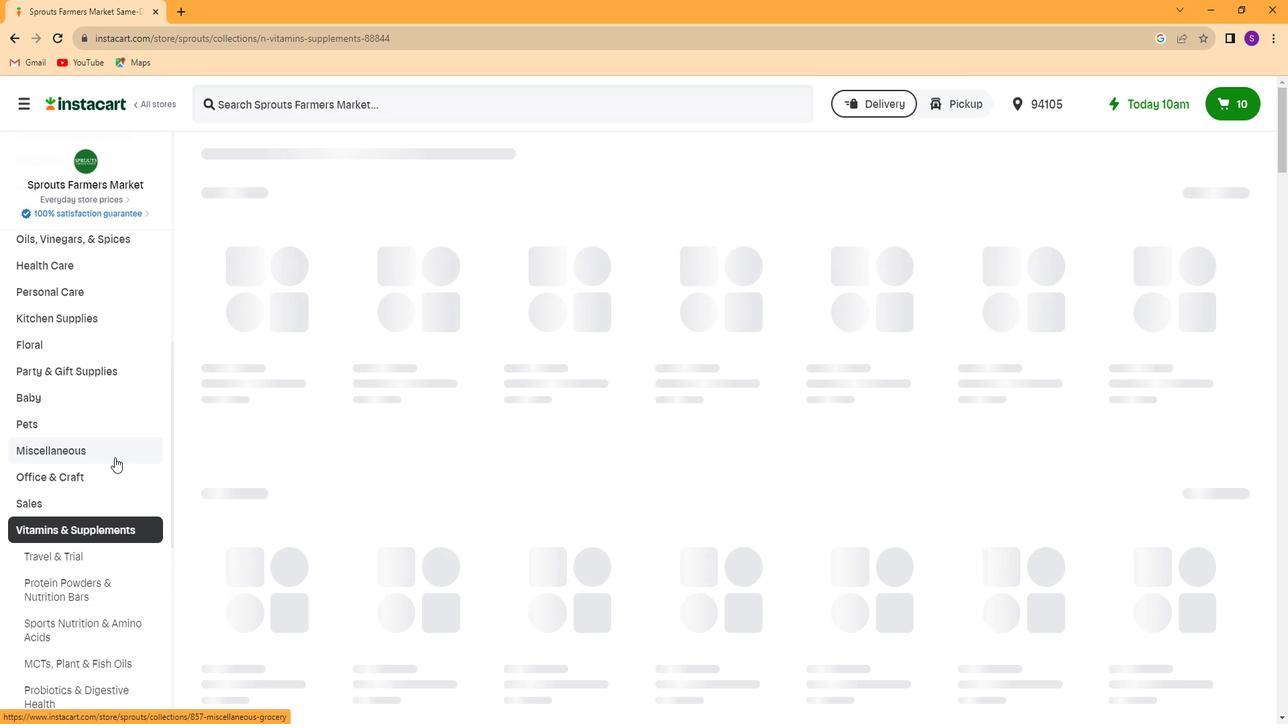 
Action: Mouse moved to (111, 515)
Screenshot: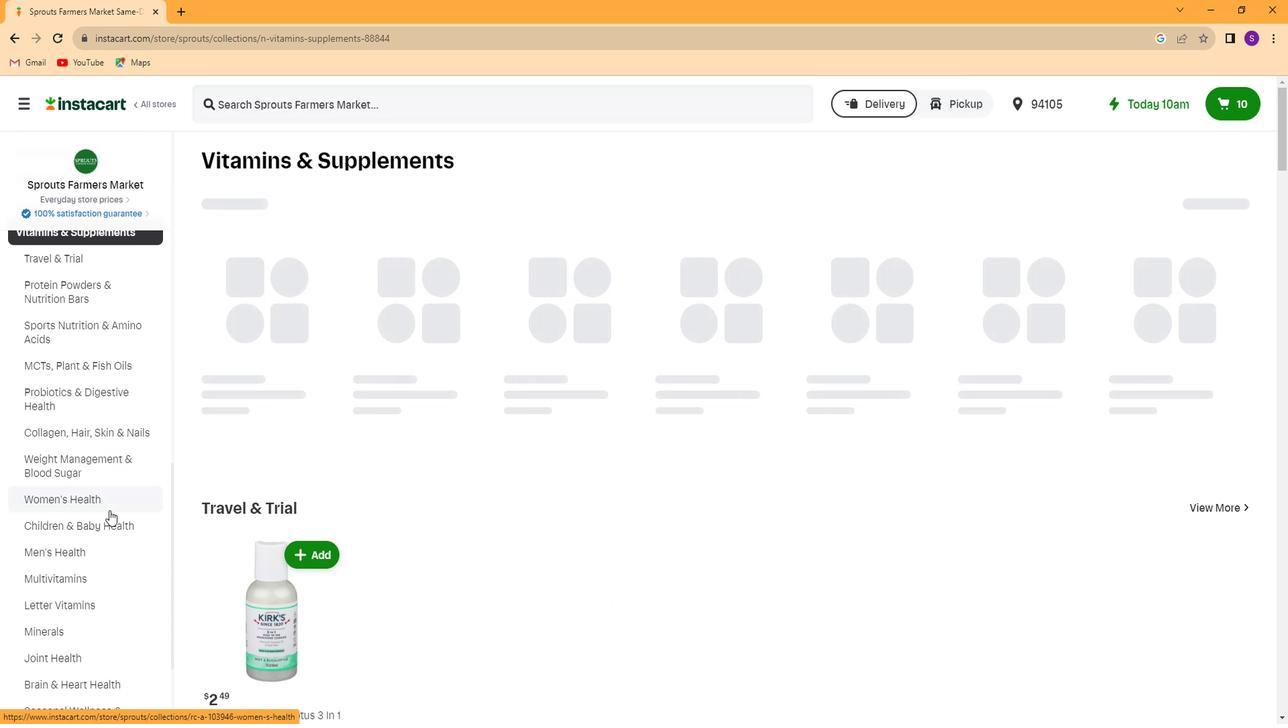 
Action: Mouse scrolled (111, 514) with delta (0, 0)
Screenshot: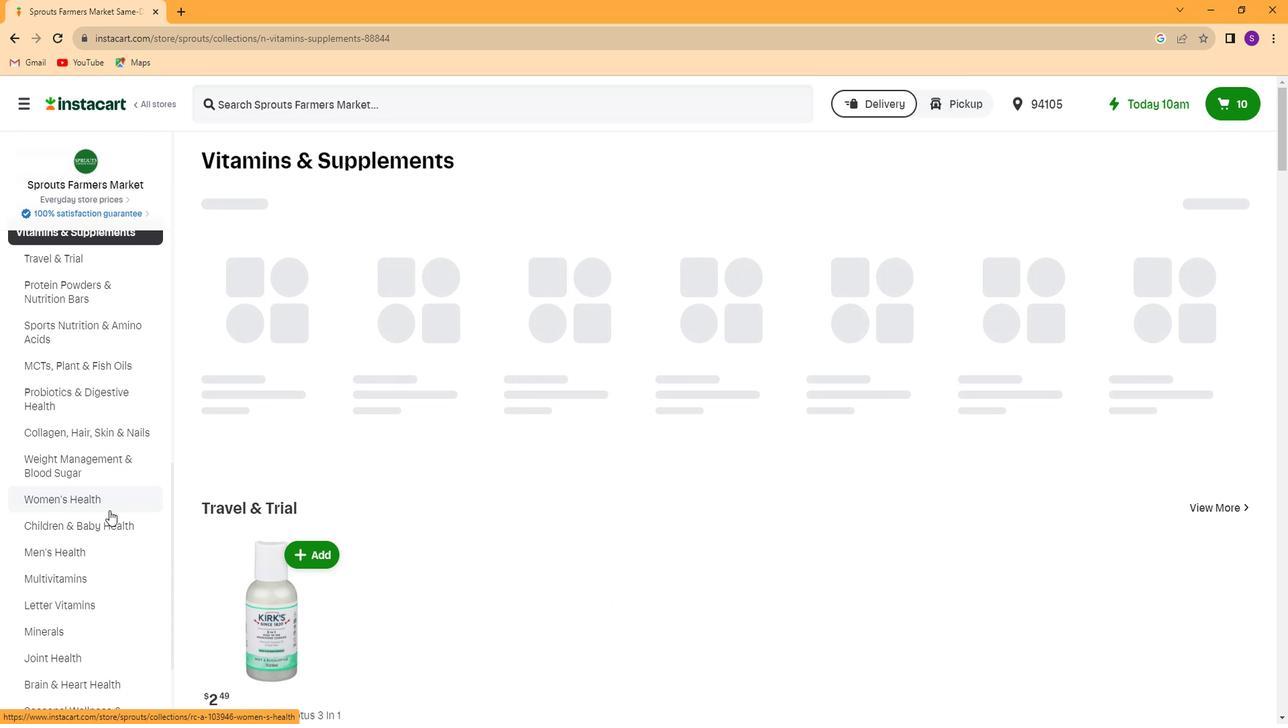 
Action: Mouse moved to (111, 517)
Screenshot: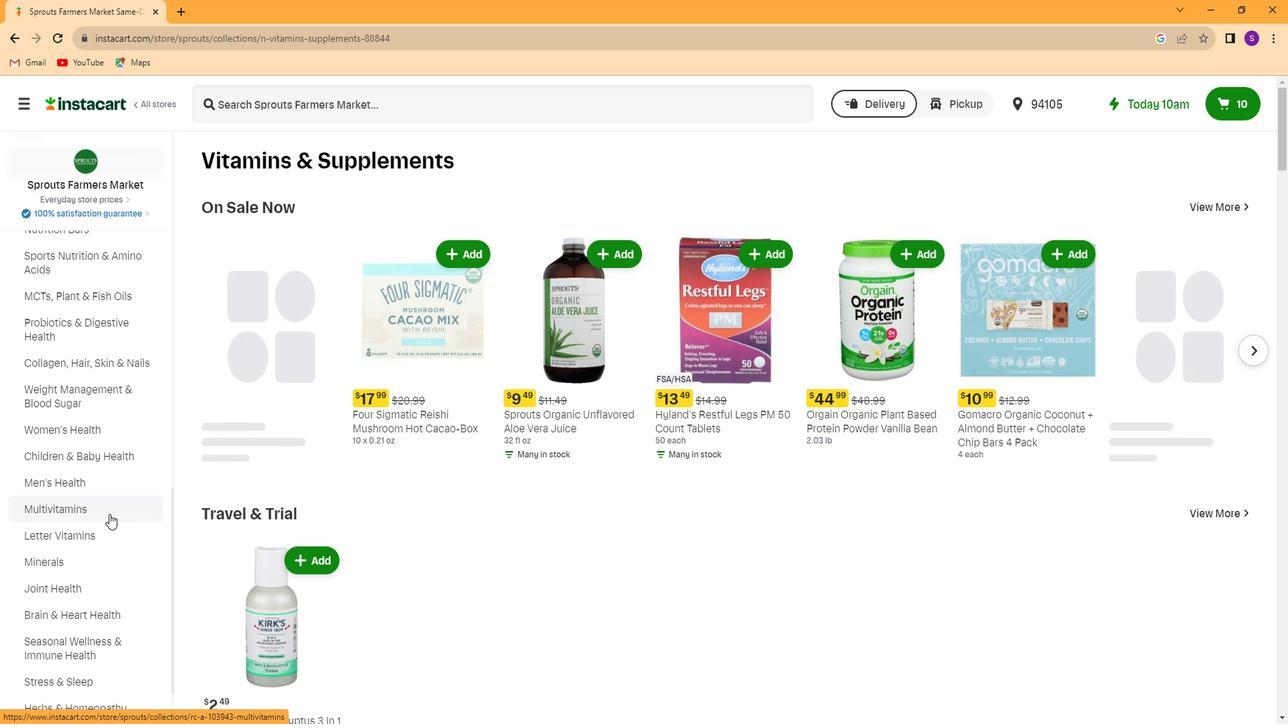 
Action: Mouse pressed left at (111, 517)
Screenshot: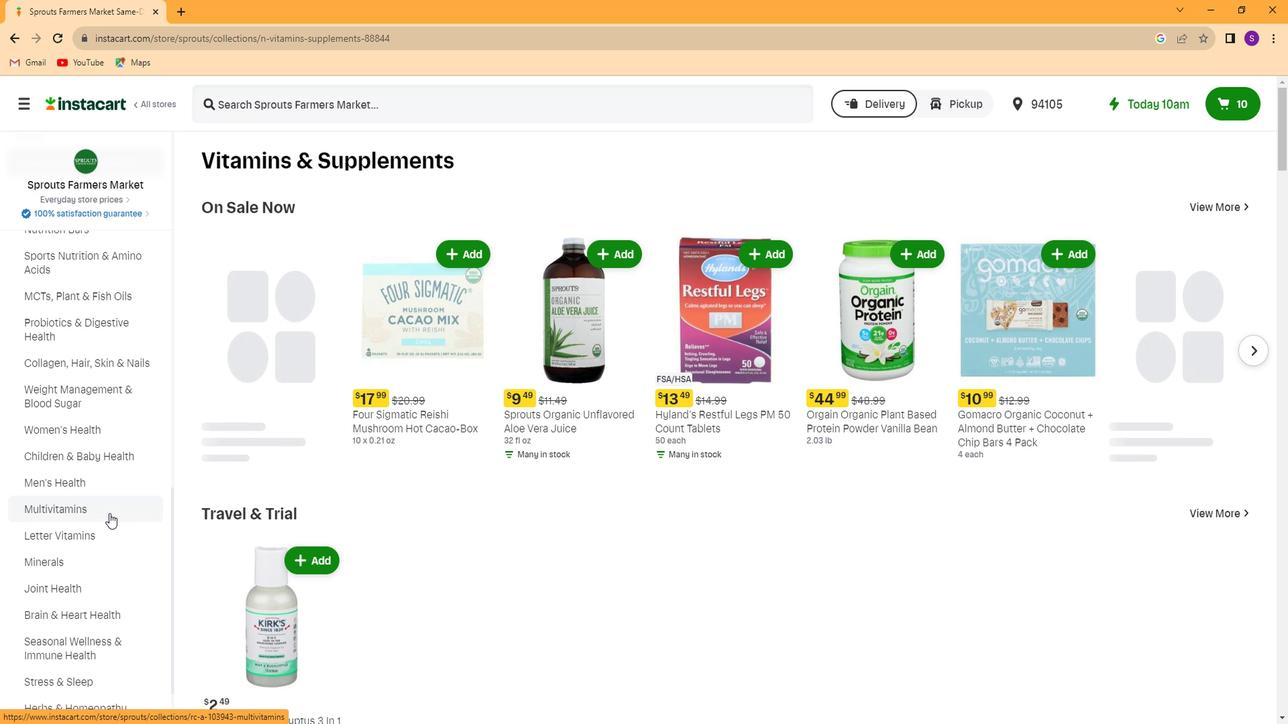 
Action: Mouse moved to (320, 227)
Screenshot: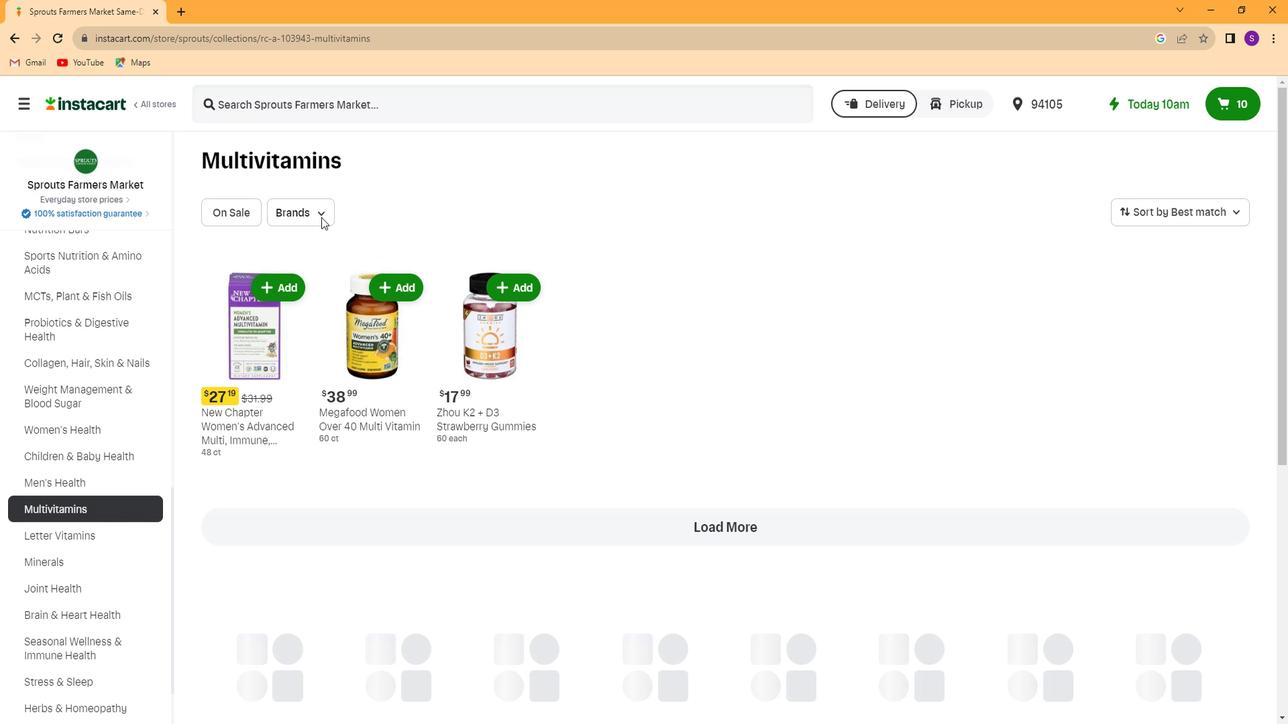 
Action: Mouse pressed left at (320, 227)
Screenshot: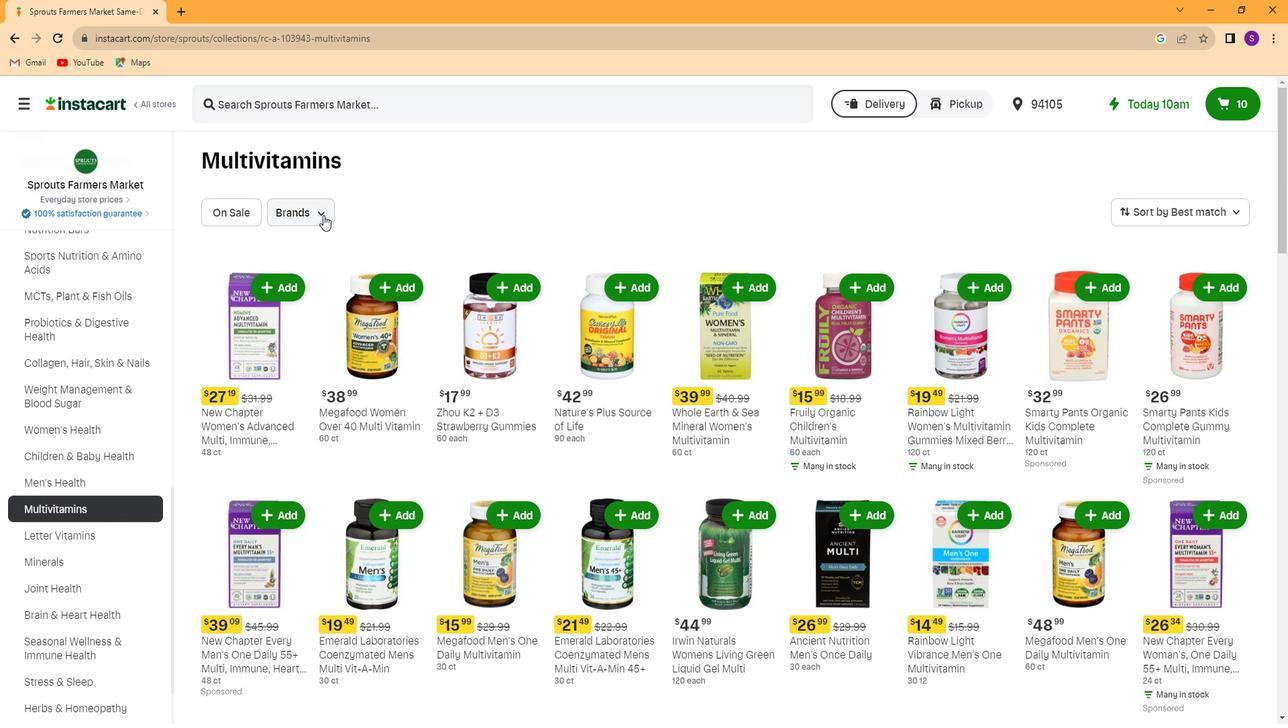 
Action: Mouse moved to (341, 259)
Screenshot: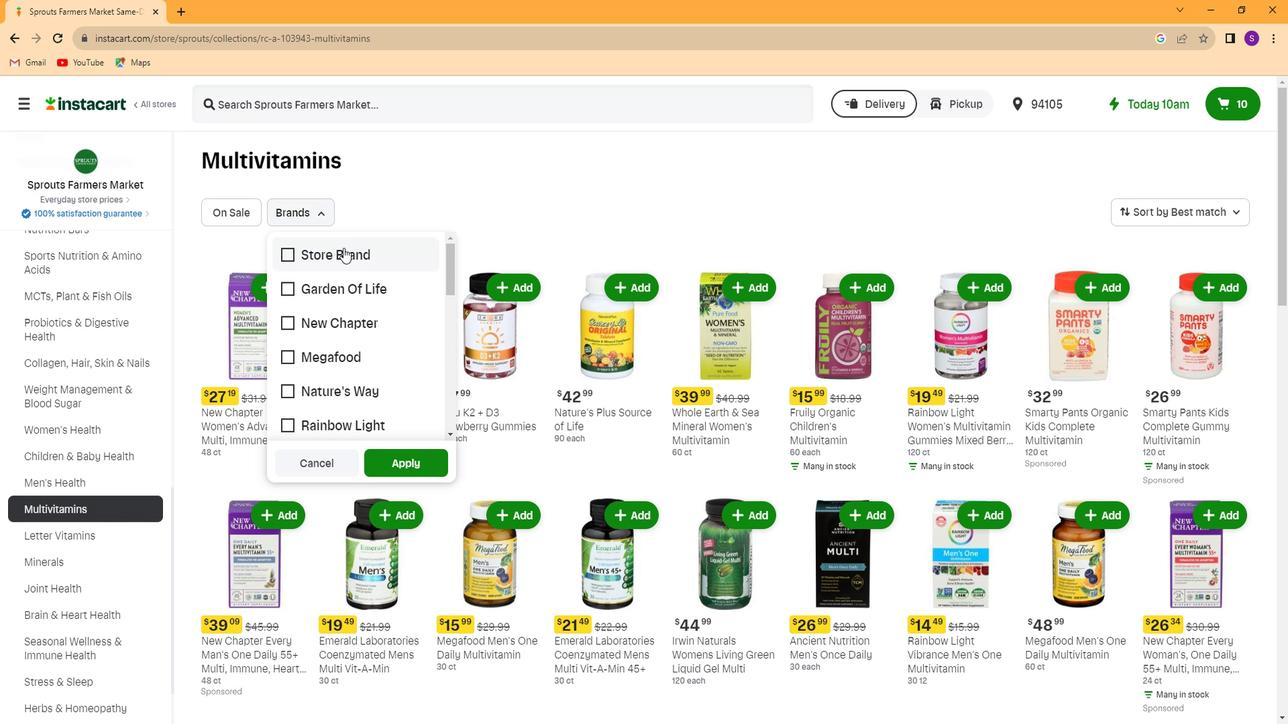 
Action: Mouse pressed left at (341, 259)
Screenshot: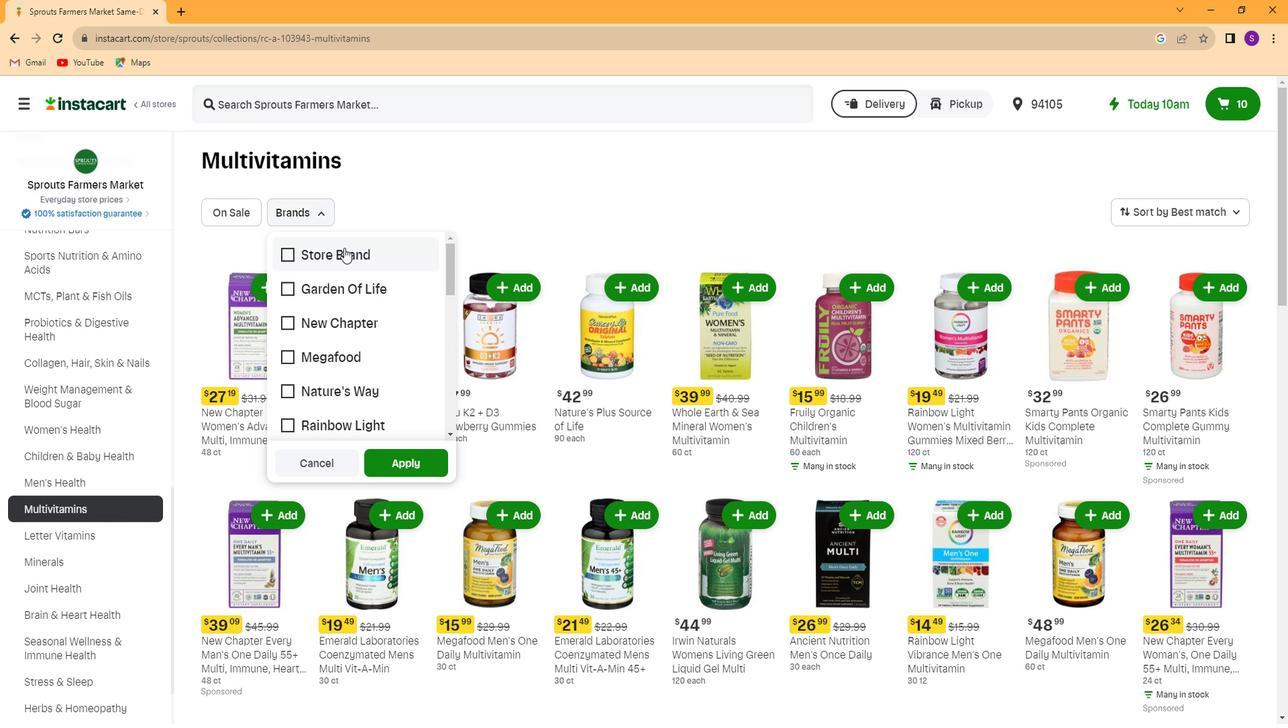 
Action: Mouse moved to (418, 464)
Screenshot: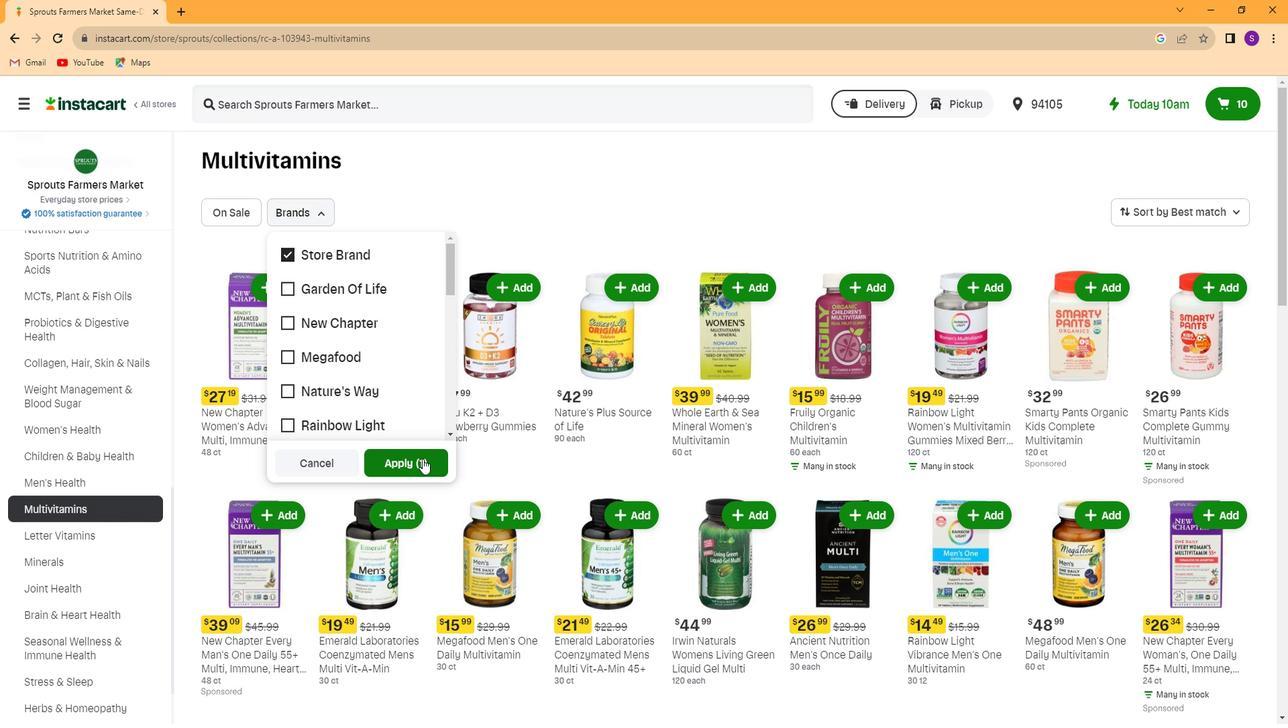 
Action: Mouse pressed left at (418, 464)
Screenshot: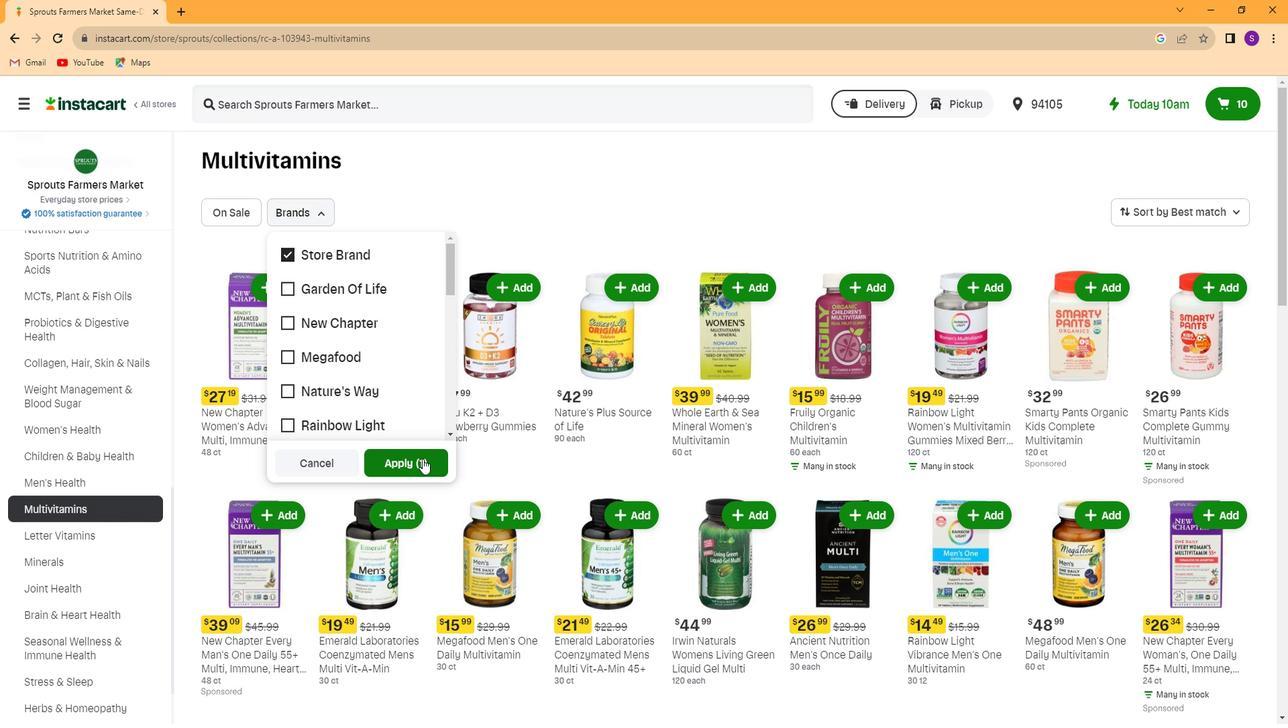
Action: Mouse moved to (619, 501)
Screenshot: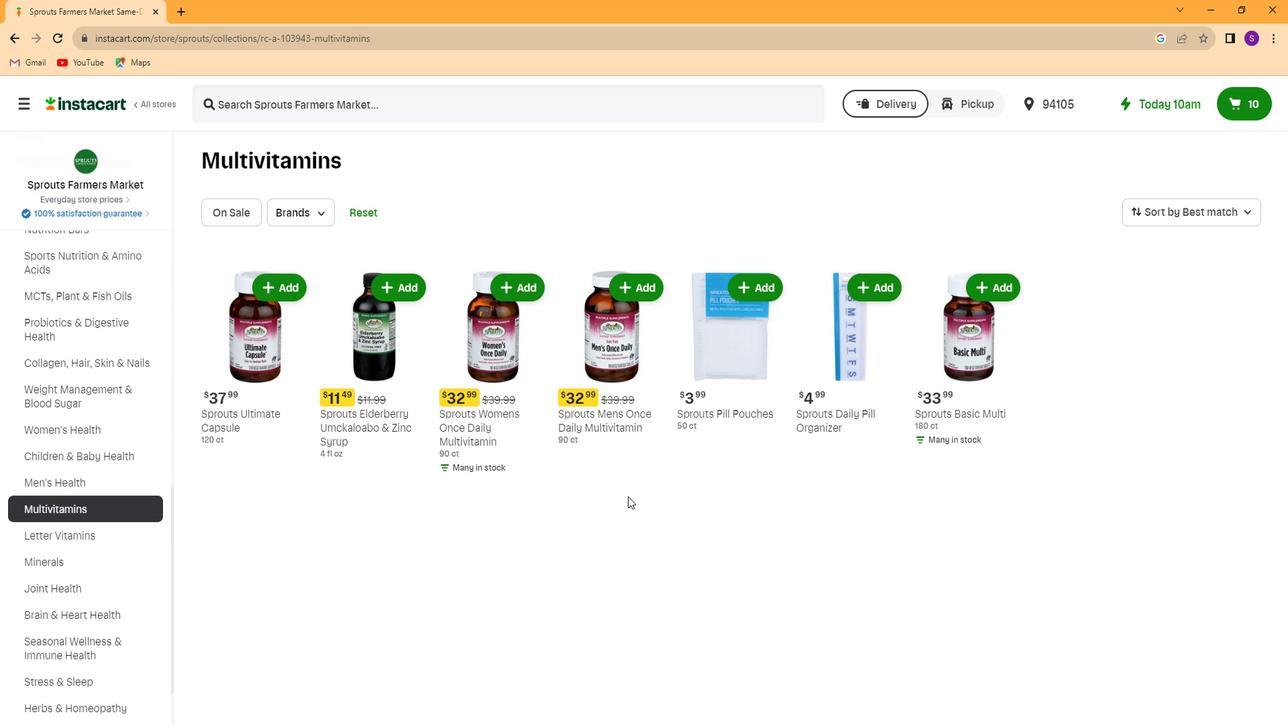 
